 Task: Look for space in City of London, United Kingdom from 1st June, 2023 to 4th June, 2023 for 1 adult in price range Rs.6000 to Rs.16000. Place can be private room with 1  bedroom having 1 bed and 1 bathroom. Property type can be house, flat, guest house. Amenities needed are: wifi. Booking option can be shelf check-in. Required host language is English.
Action: Mouse moved to (403, 84)
Screenshot: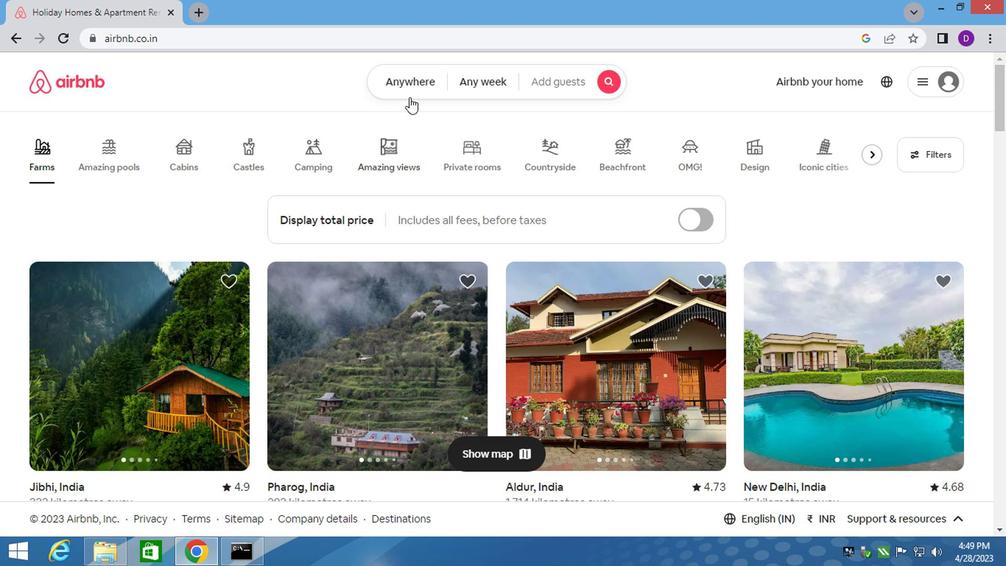 
Action: Mouse pressed left at (403, 84)
Screenshot: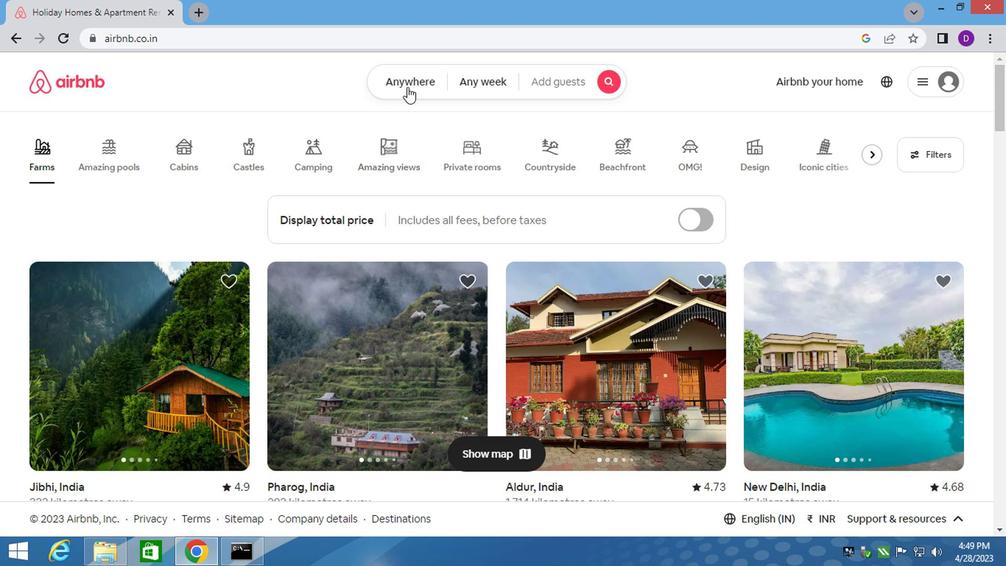 
Action: Mouse moved to (257, 143)
Screenshot: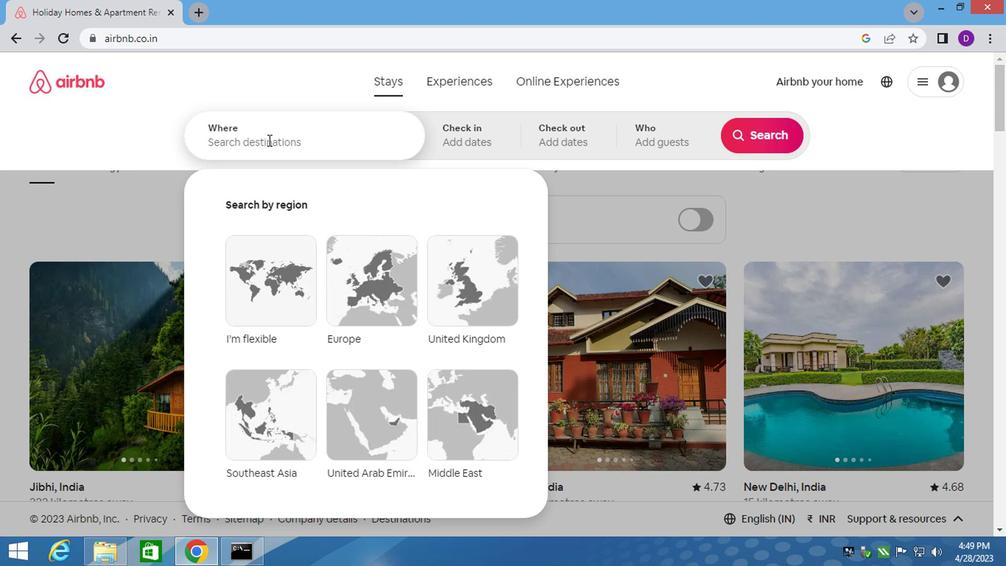 
Action: Mouse pressed left at (257, 143)
Screenshot: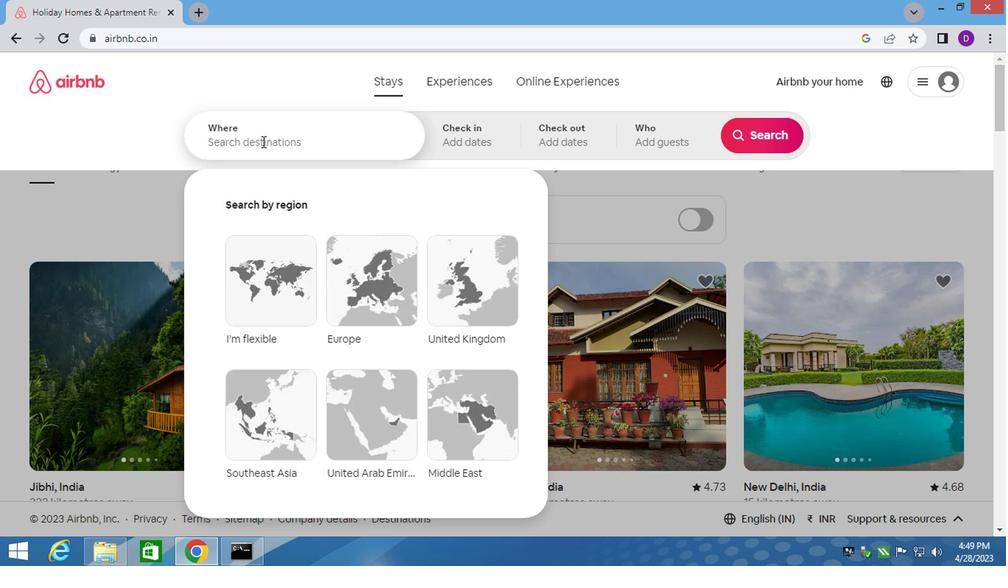 
Action: Key pressed <Key.shift>CITY<Key.space>OF<Key.space><Key.shift>LO<Key.down><Key.backspace><Key.backspace><Key.backspace><Key.backspace><Key.backspace><Key.backspace><Key.enter>
Screenshot: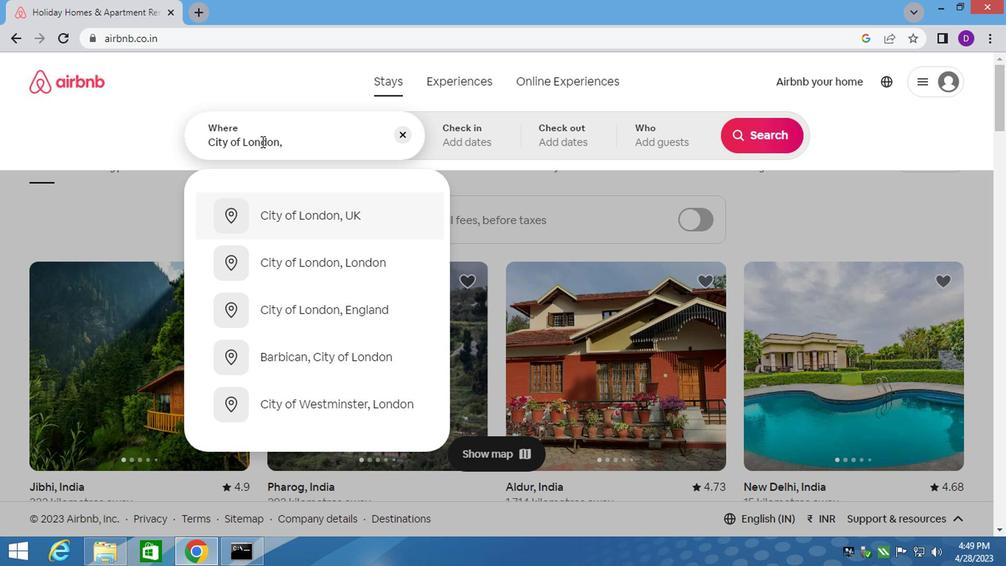 
Action: Mouse moved to (743, 253)
Screenshot: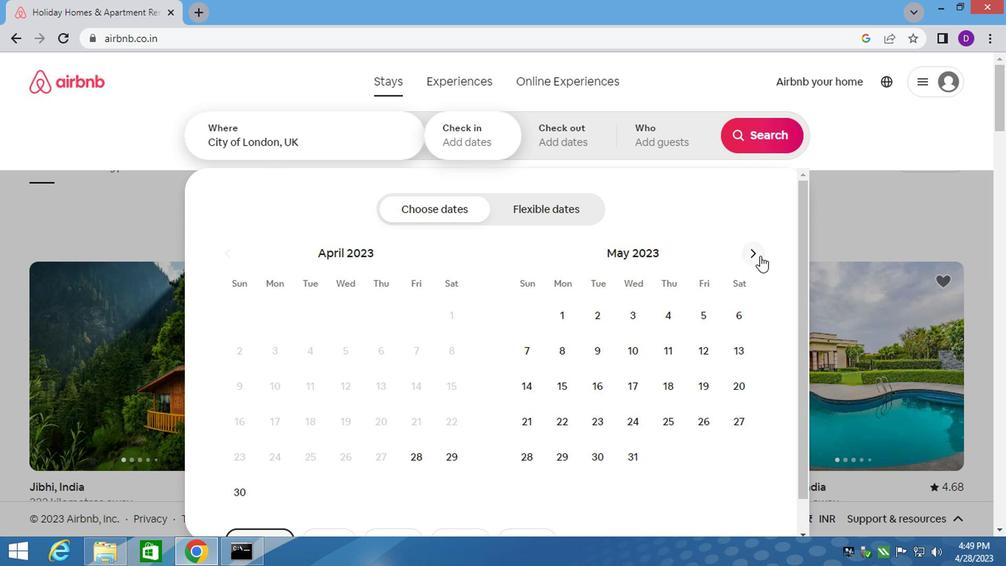 
Action: Mouse pressed left at (743, 253)
Screenshot: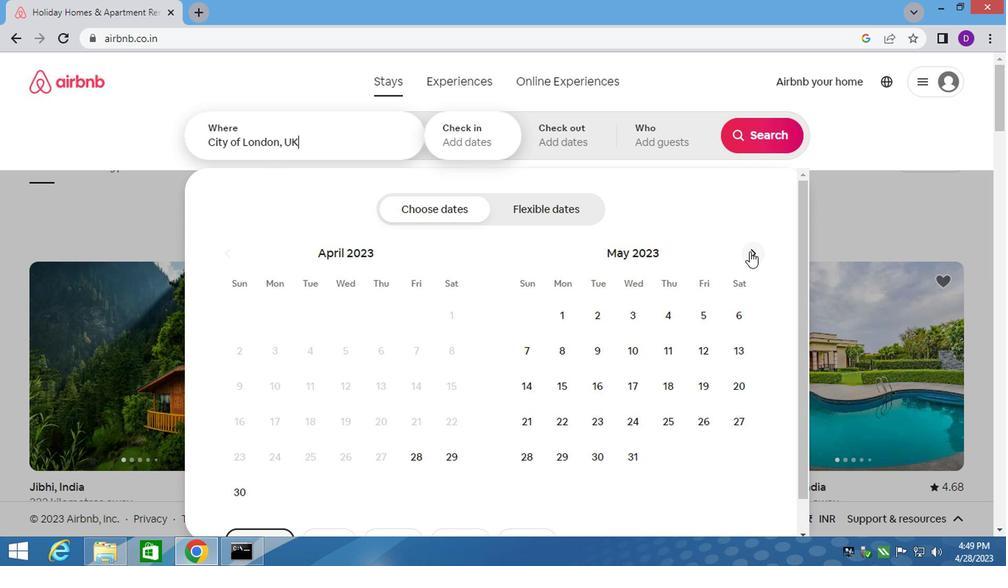 
Action: Mouse moved to (669, 316)
Screenshot: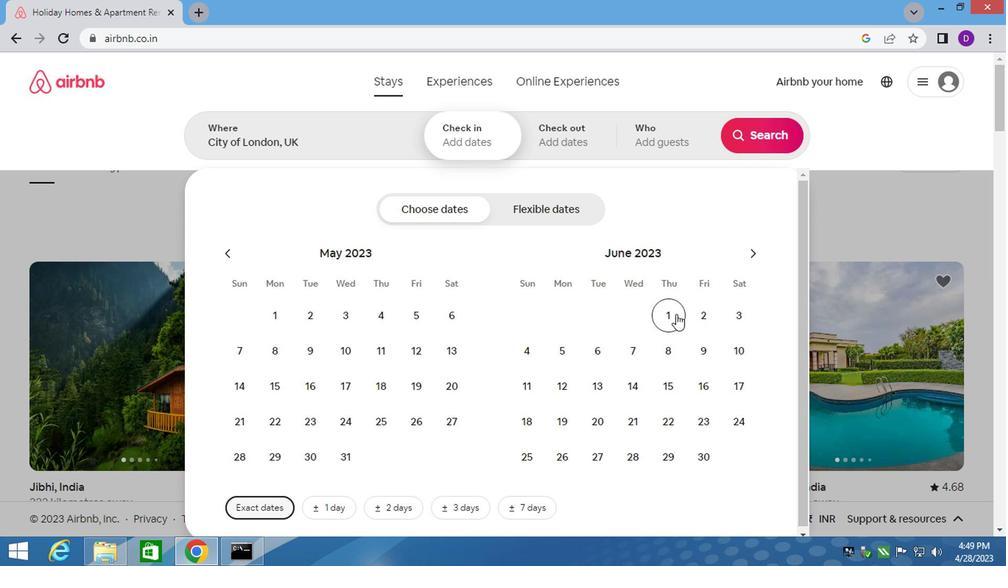 
Action: Mouse pressed left at (669, 316)
Screenshot: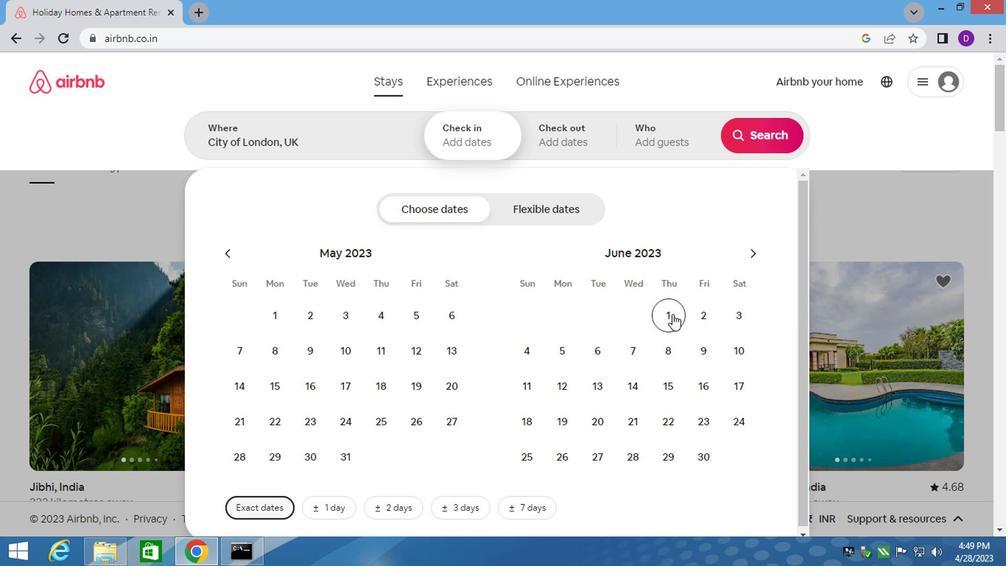 
Action: Mouse moved to (531, 352)
Screenshot: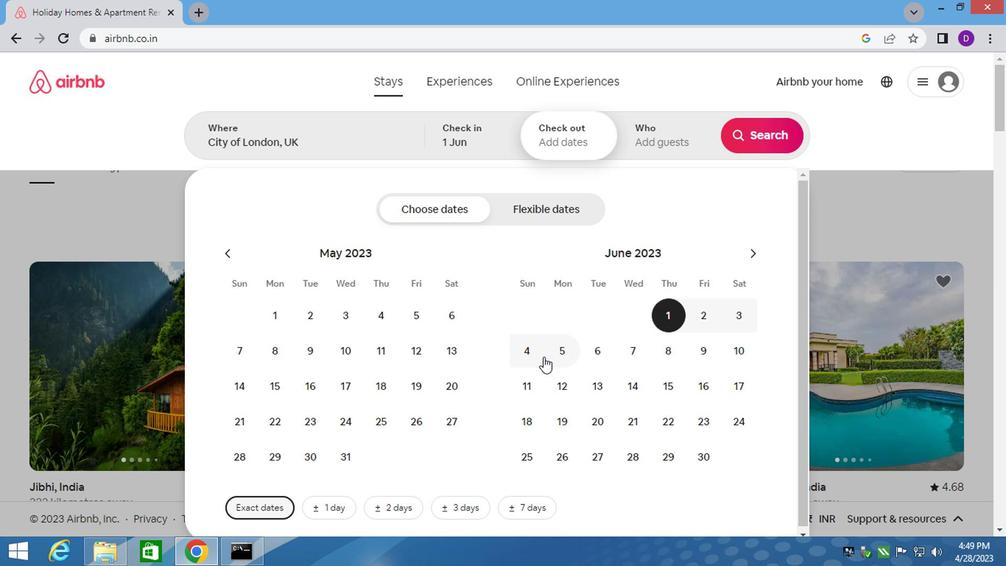 
Action: Mouse pressed left at (531, 352)
Screenshot: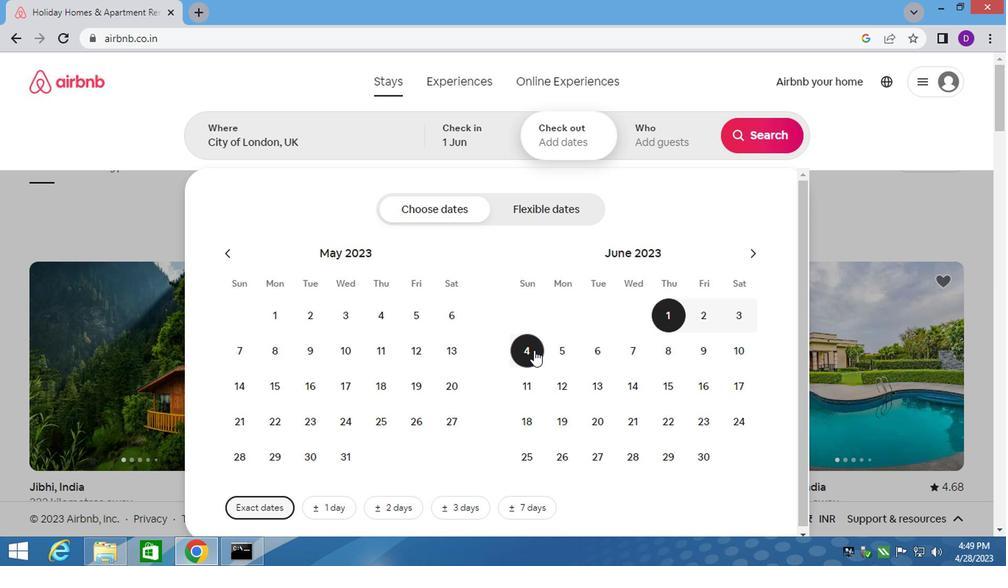 
Action: Mouse moved to (656, 143)
Screenshot: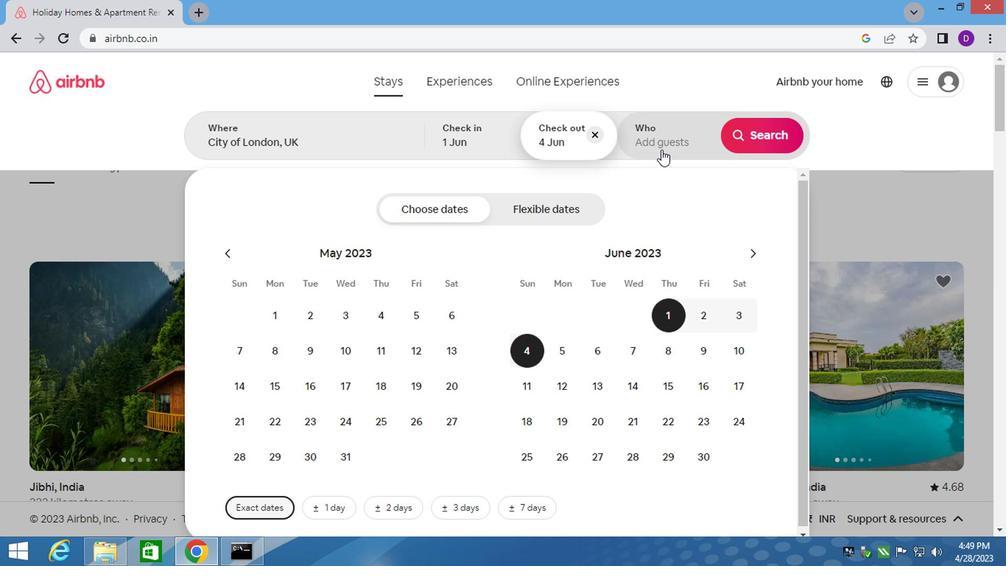 
Action: Mouse pressed left at (656, 143)
Screenshot: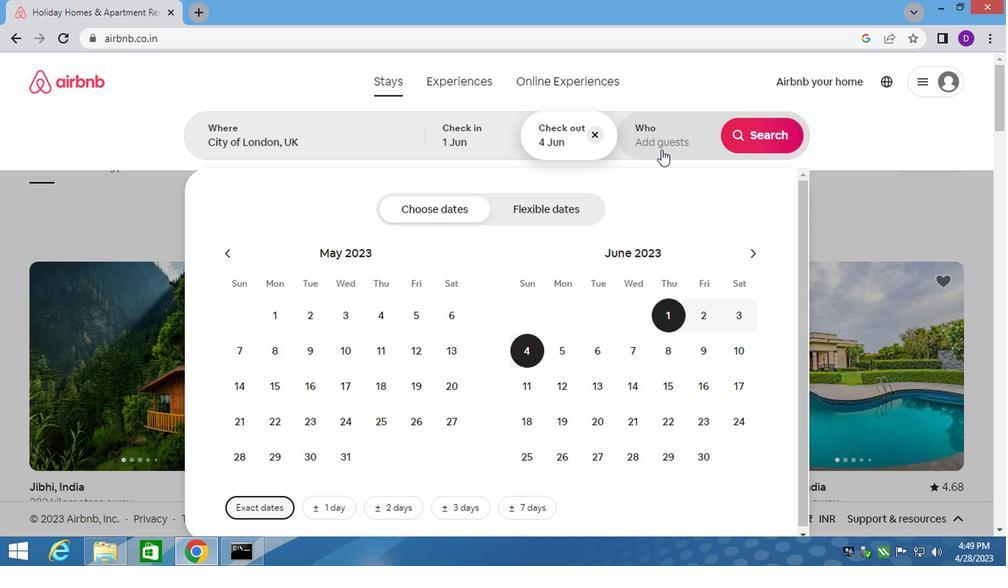 
Action: Mouse moved to (768, 215)
Screenshot: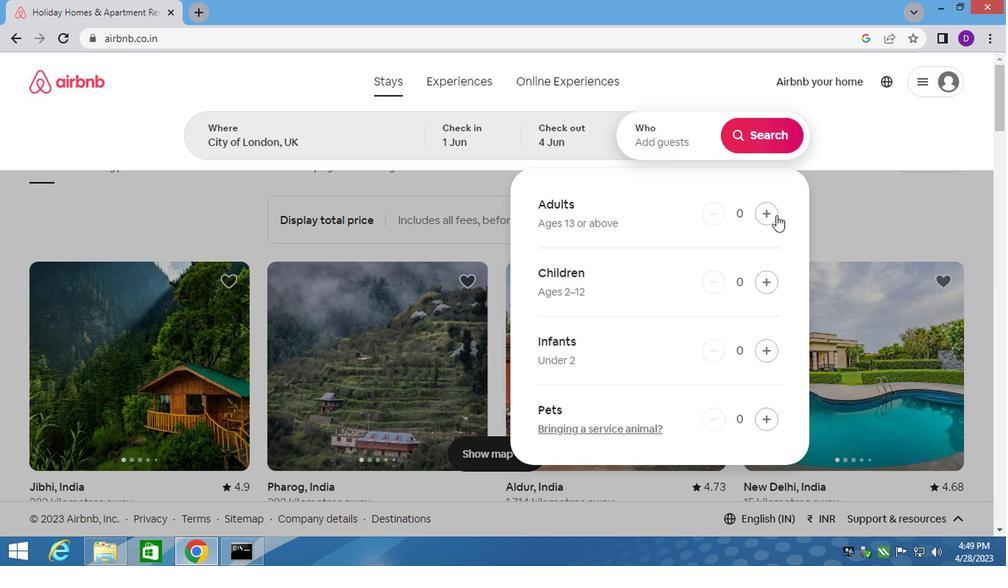 
Action: Mouse pressed left at (768, 215)
Screenshot: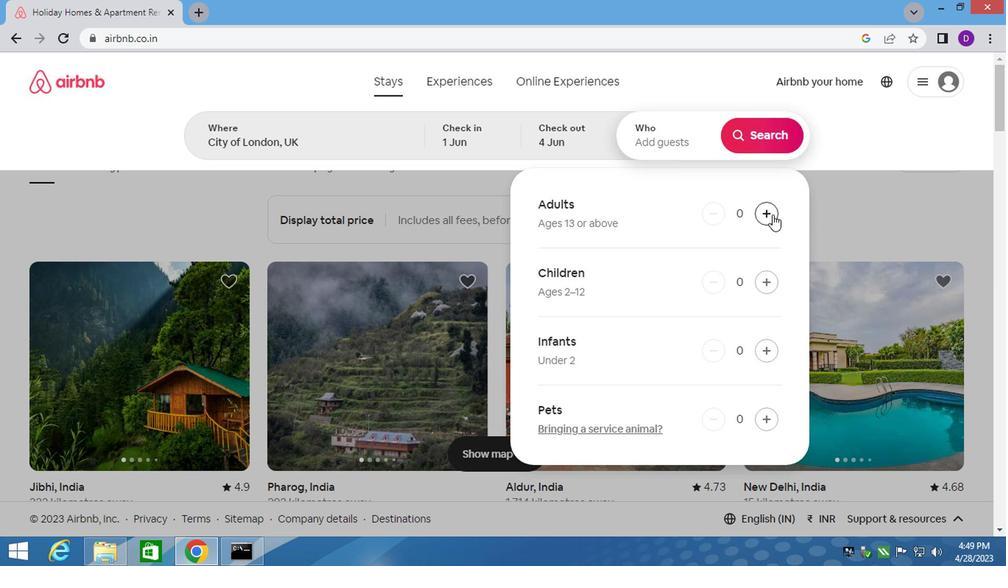 
Action: Mouse moved to (761, 135)
Screenshot: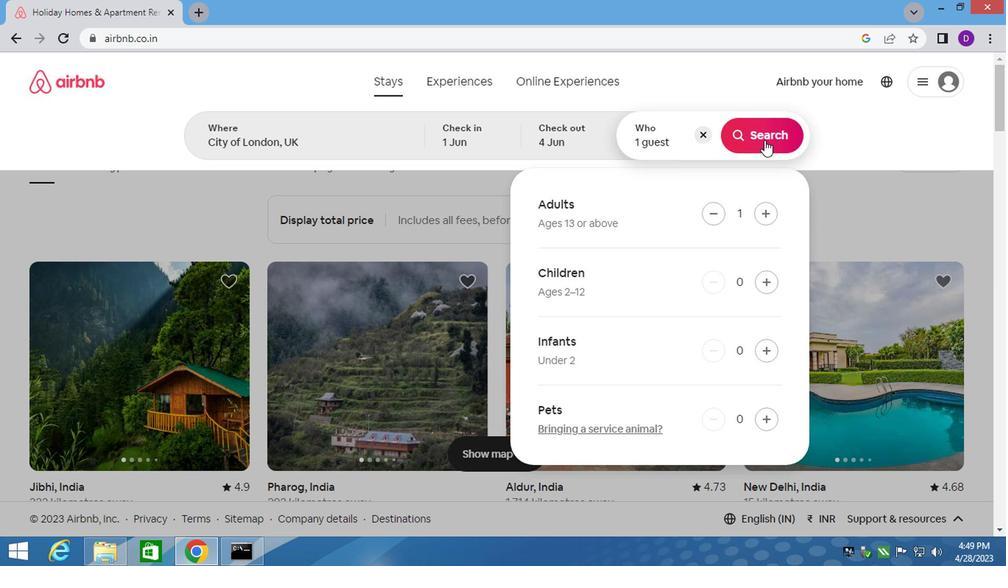 
Action: Mouse pressed left at (761, 135)
Screenshot: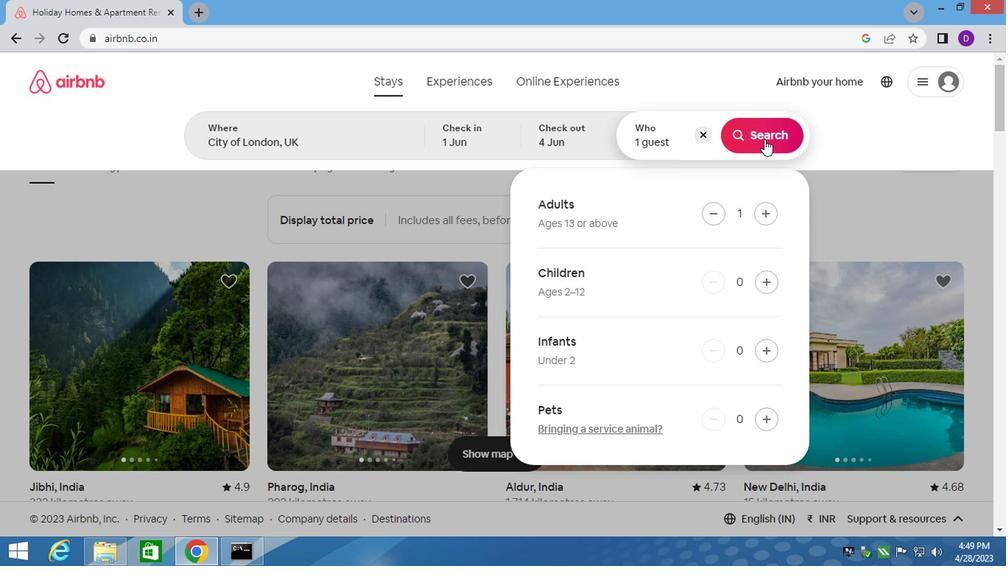 
Action: Mouse moved to (918, 146)
Screenshot: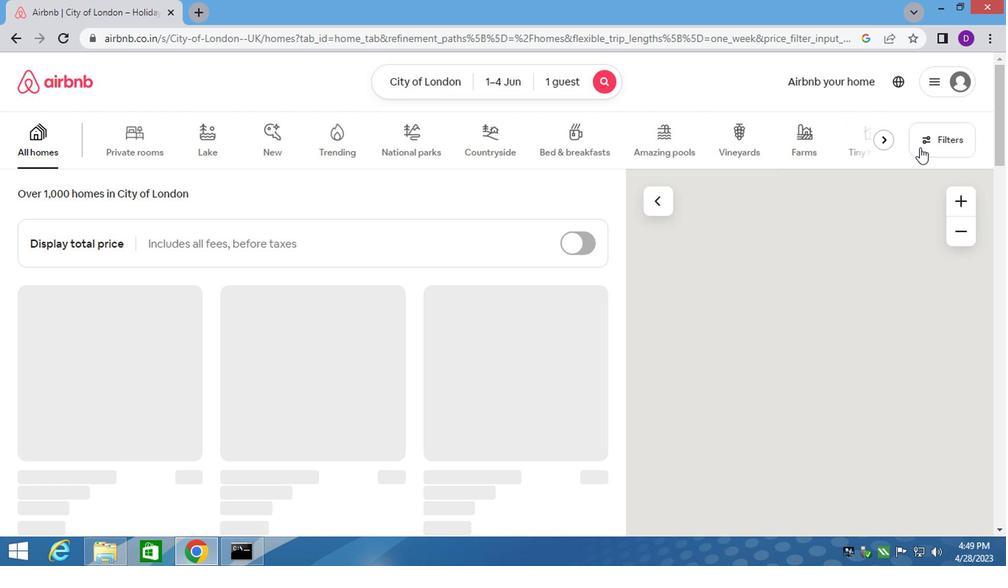 
Action: Mouse pressed left at (918, 146)
Screenshot: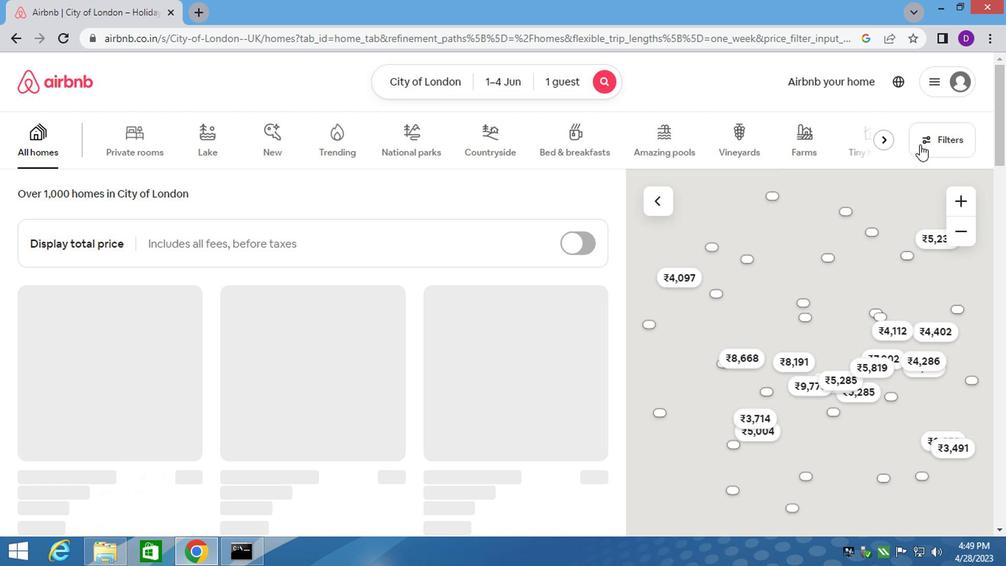 
Action: Mouse moved to (309, 331)
Screenshot: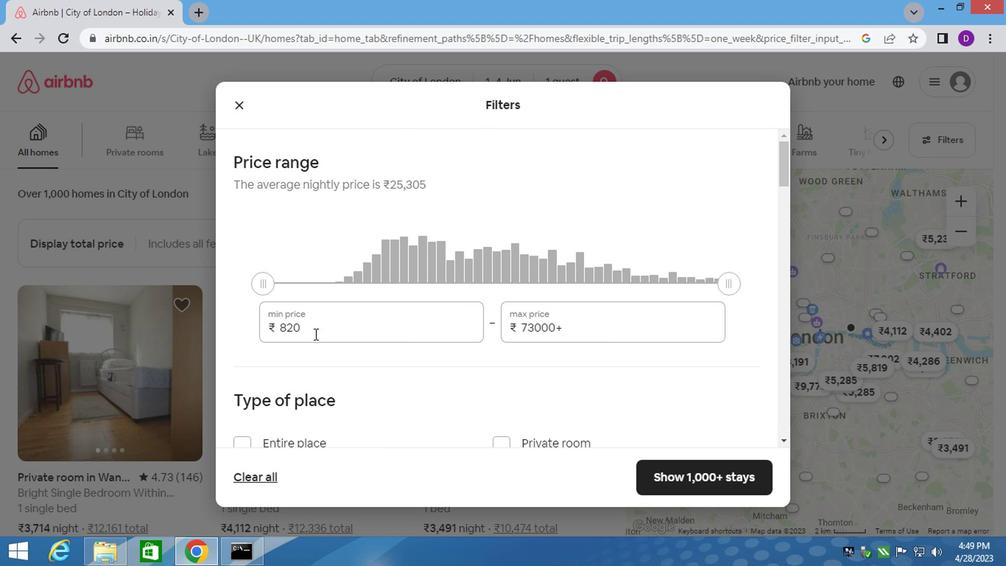 
Action: Mouse pressed left at (309, 331)
Screenshot: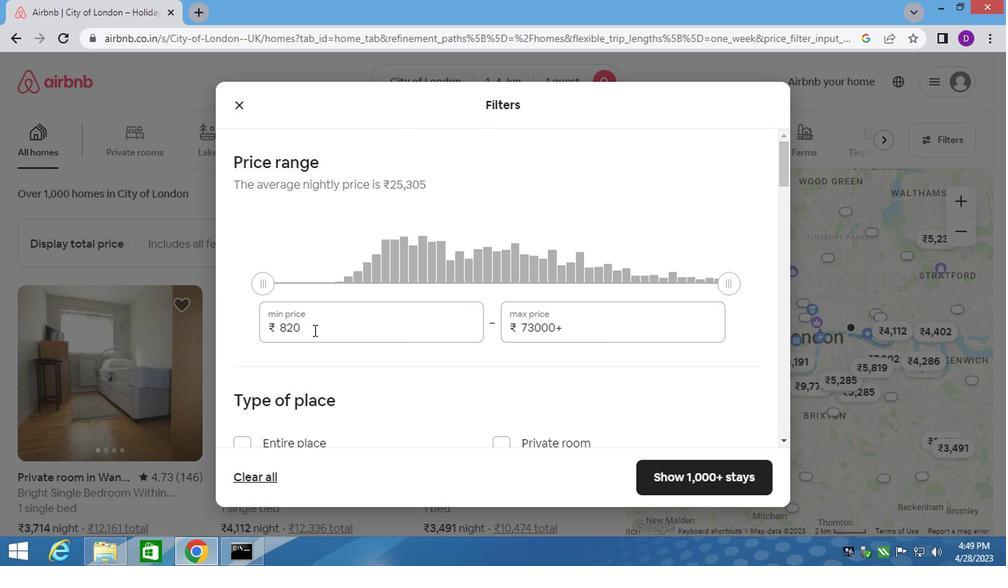 
Action: Mouse pressed left at (309, 331)
Screenshot: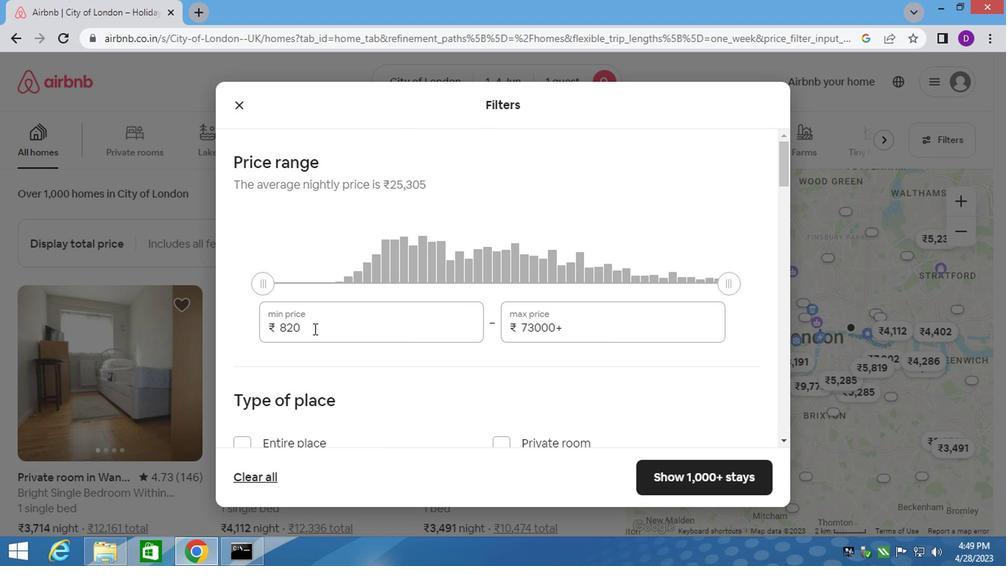 
Action: Key pressed 6000<Key.tab>1<Key.backspace><Key.backspace><Key.backspace><Key.backspace><Key.backspace><Key.backspace><Key.backspace><Key.backspace><Key.backspace><Key.backspace>16000
Screenshot: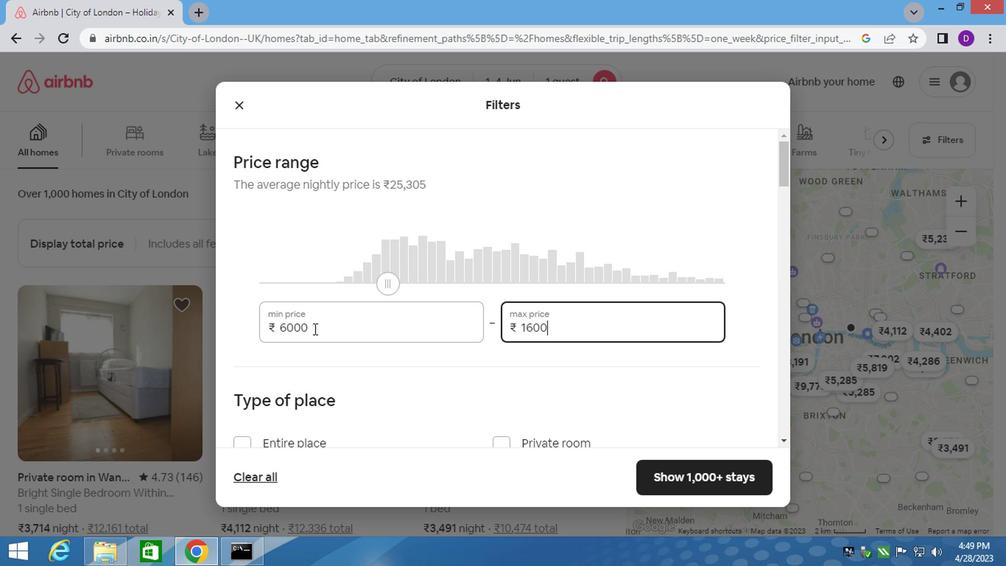 
Action: Mouse scrolled (309, 330) with delta (0, 0)
Screenshot: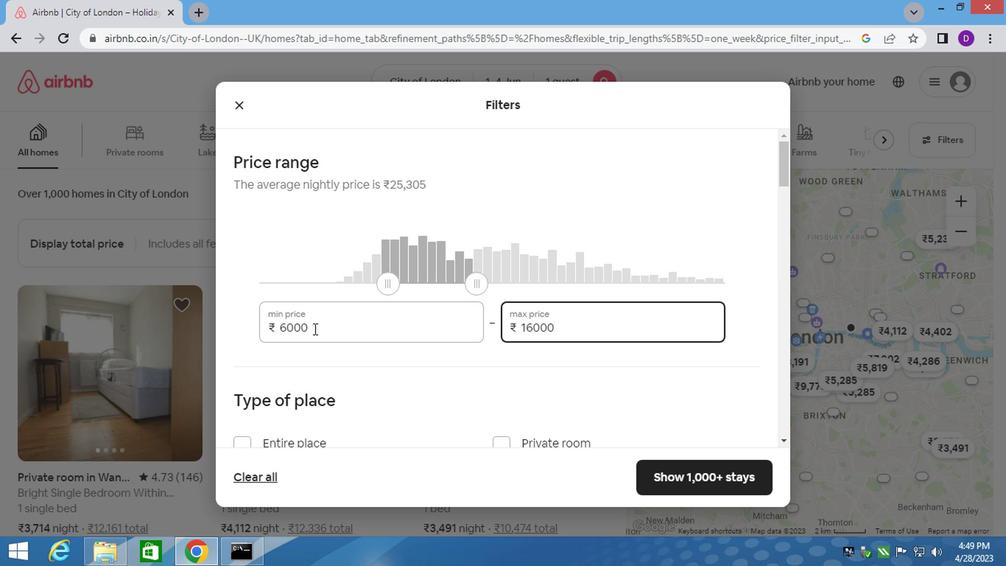 
Action: Mouse scrolled (309, 330) with delta (0, 0)
Screenshot: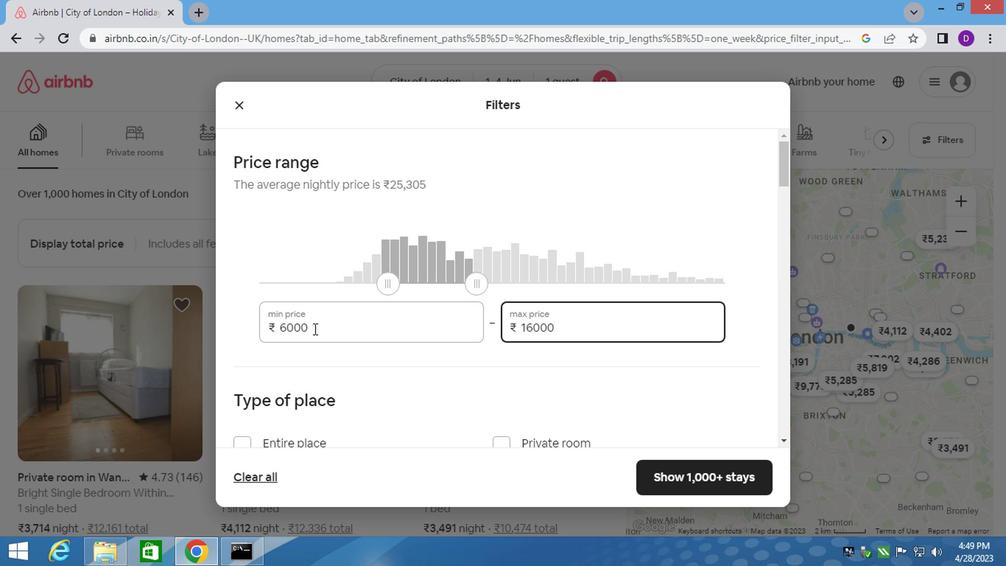 
Action: Mouse scrolled (309, 330) with delta (0, 0)
Screenshot: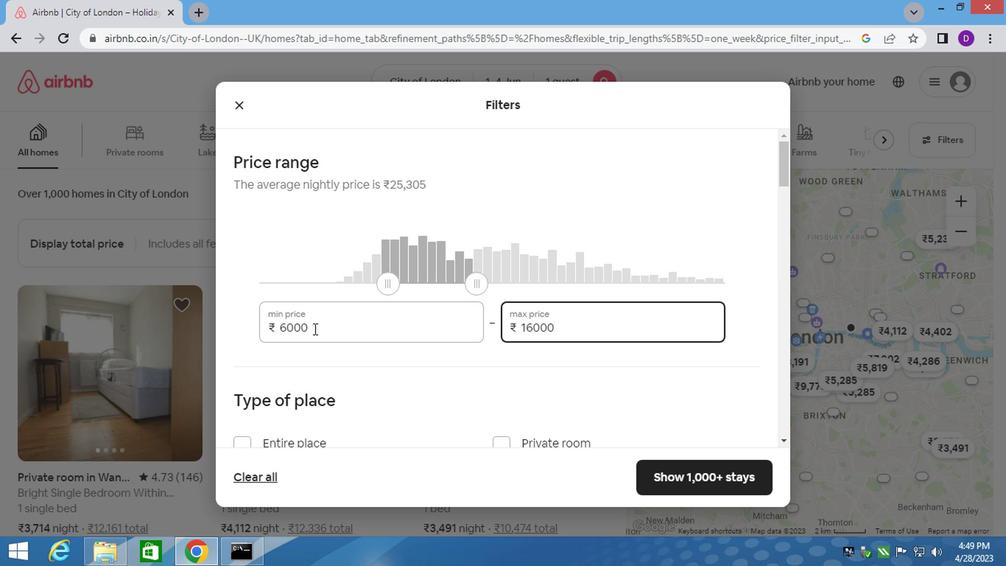 
Action: Mouse moved to (497, 223)
Screenshot: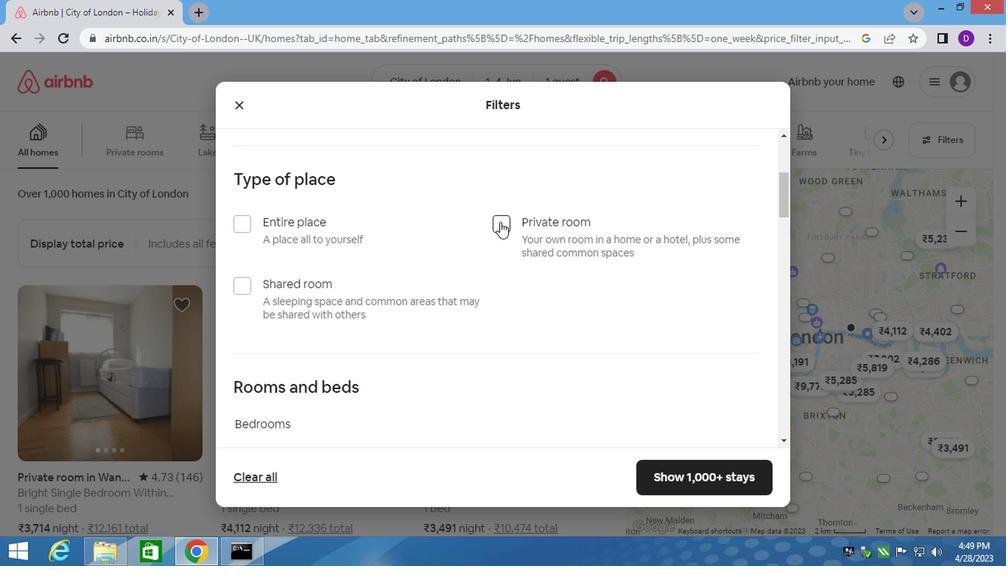 
Action: Mouse pressed left at (497, 223)
Screenshot: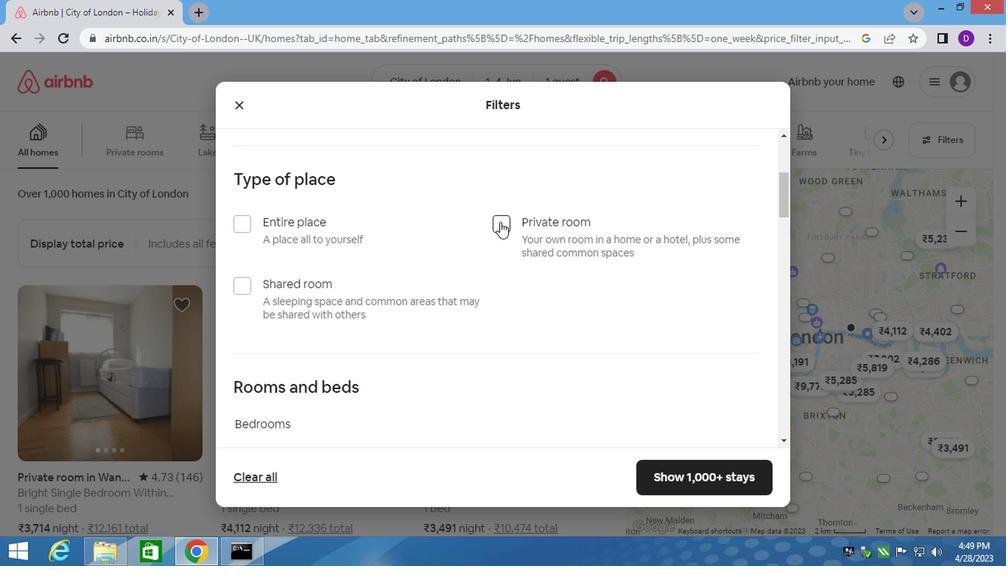 
Action: Mouse moved to (433, 256)
Screenshot: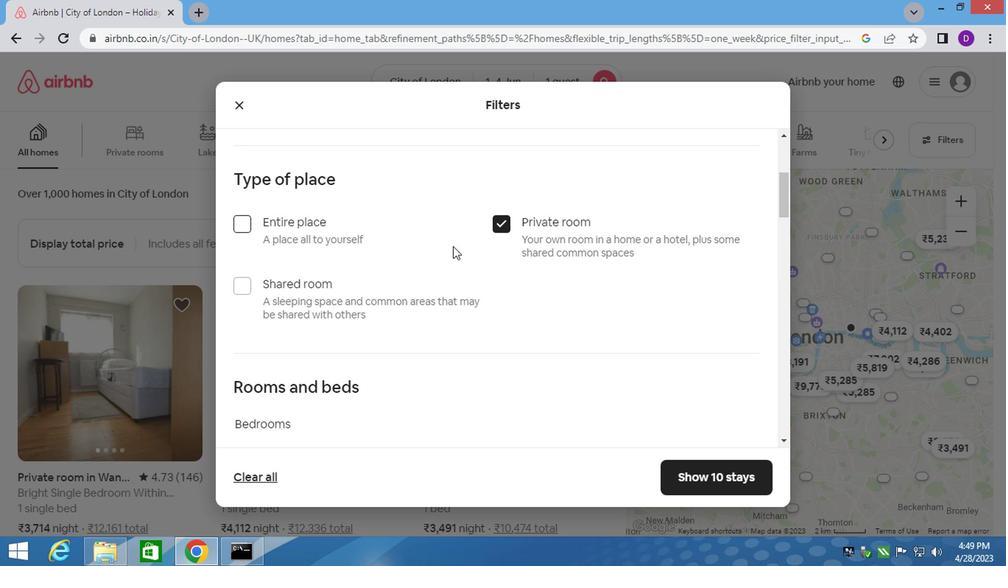 
Action: Mouse scrolled (433, 255) with delta (0, -1)
Screenshot: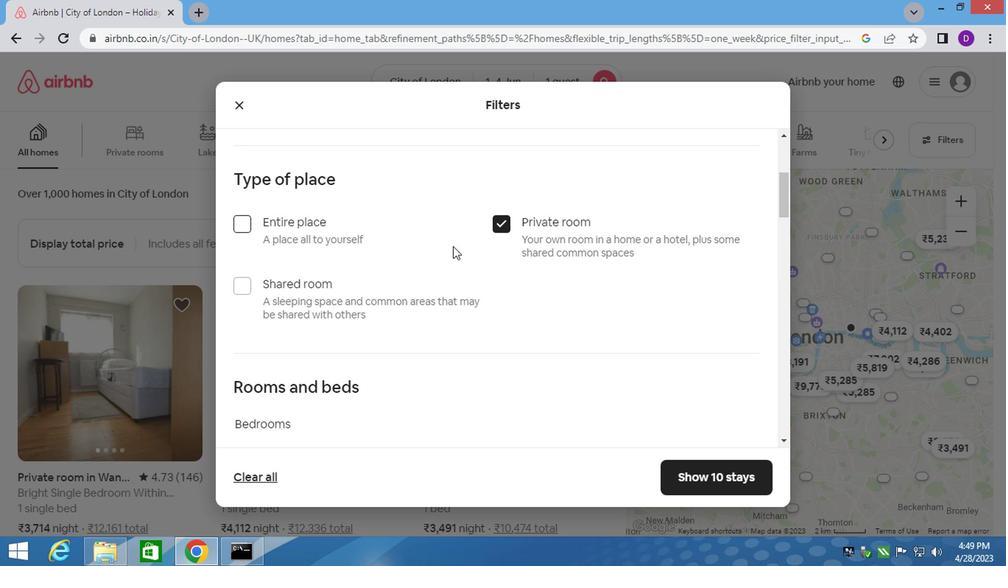 
Action: Mouse moved to (430, 258)
Screenshot: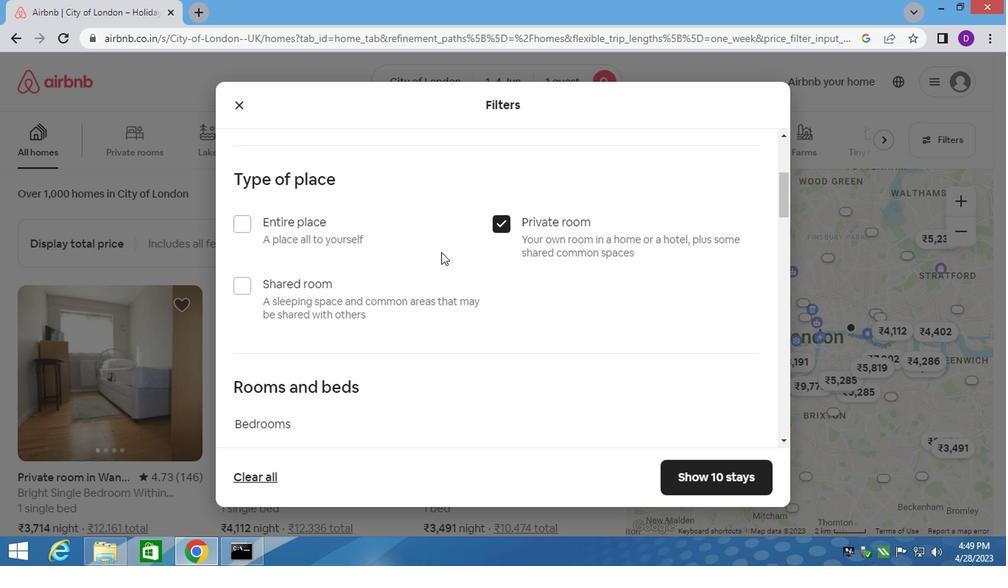 
Action: Mouse scrolled (430, 257) with delta (0, -1)
Screenshot: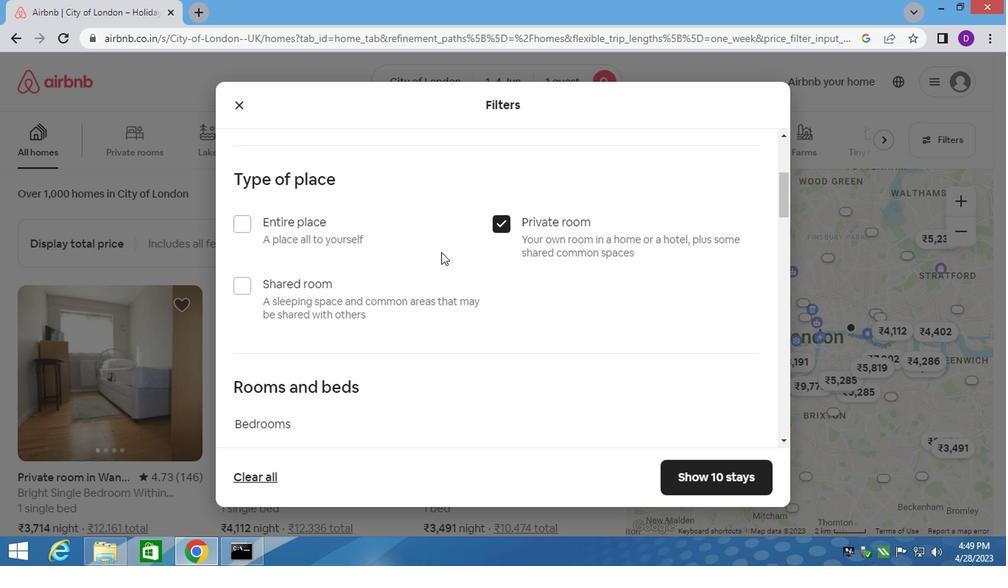 
Action: Mouse moved to (370, 296)
Screenshot: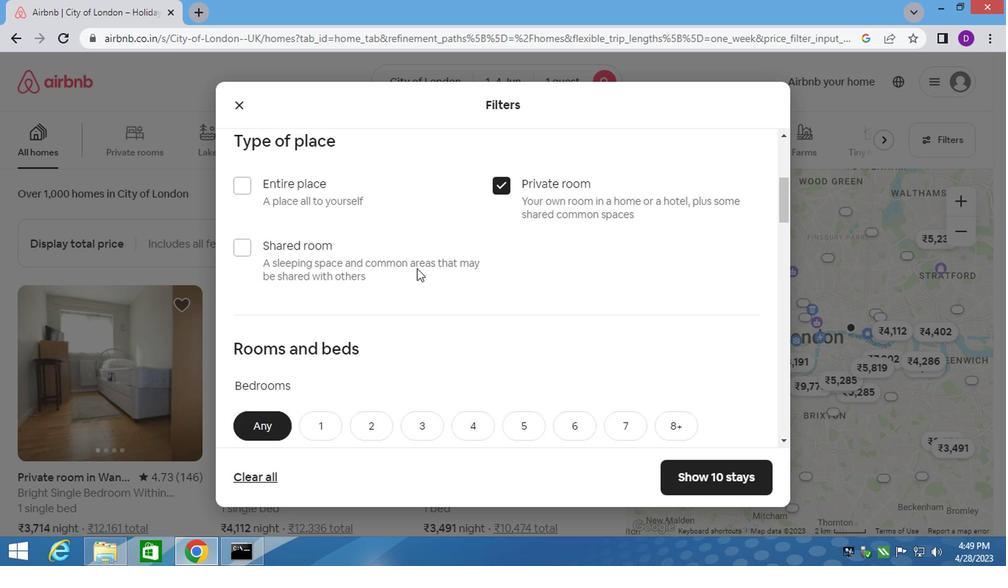 
Action: Mouse scrolled (370, 295) with delta (0, -1)
Screenshot: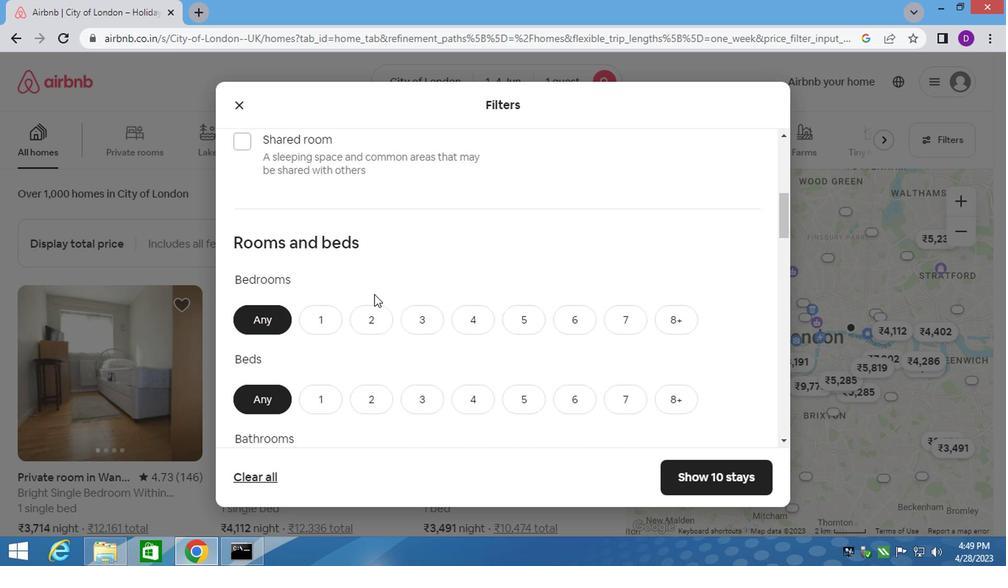 
Action: Mouse moved to (325, 246)
Screenshot: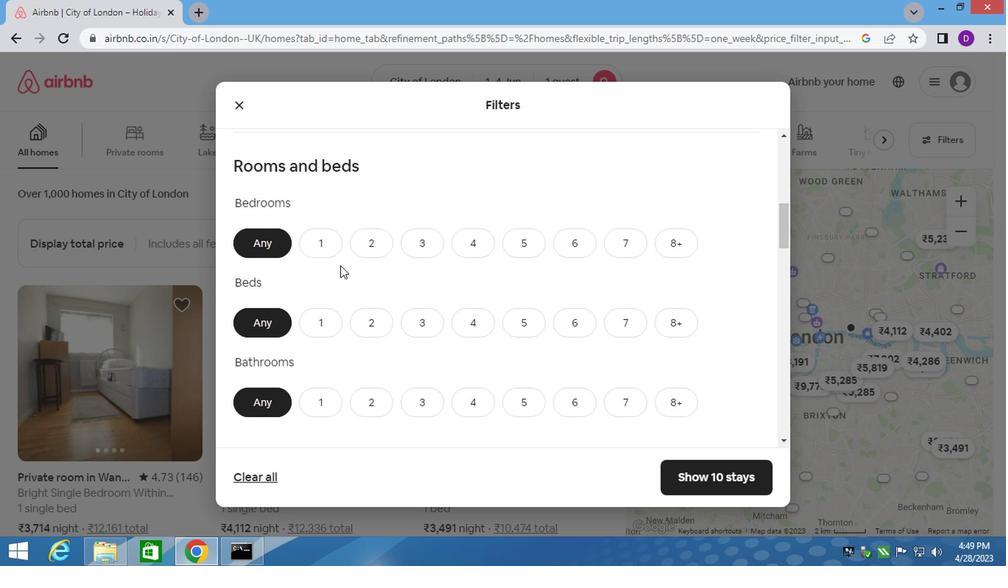 
Action: Mouse pressed left at (325, 246)
Screenshot: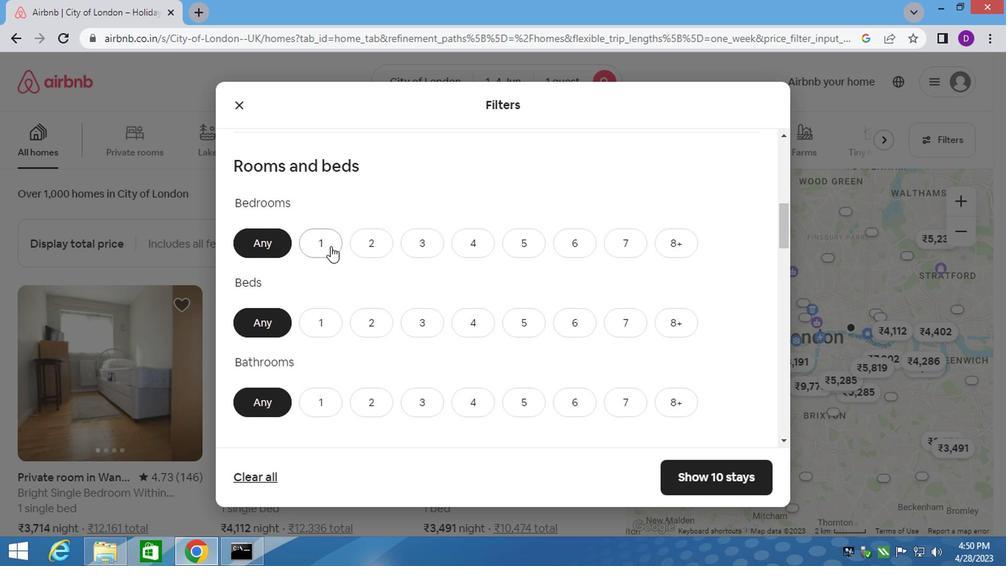 
Action: Mouse moved to (320, 324)
Screenshot: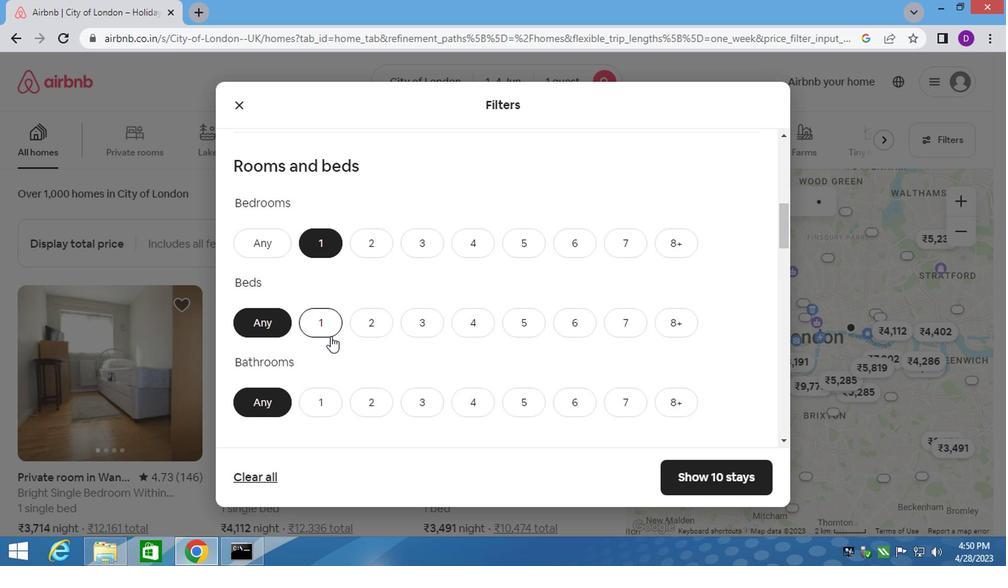 
Action: Mouse pressed left at (320, 324)
Screenshot: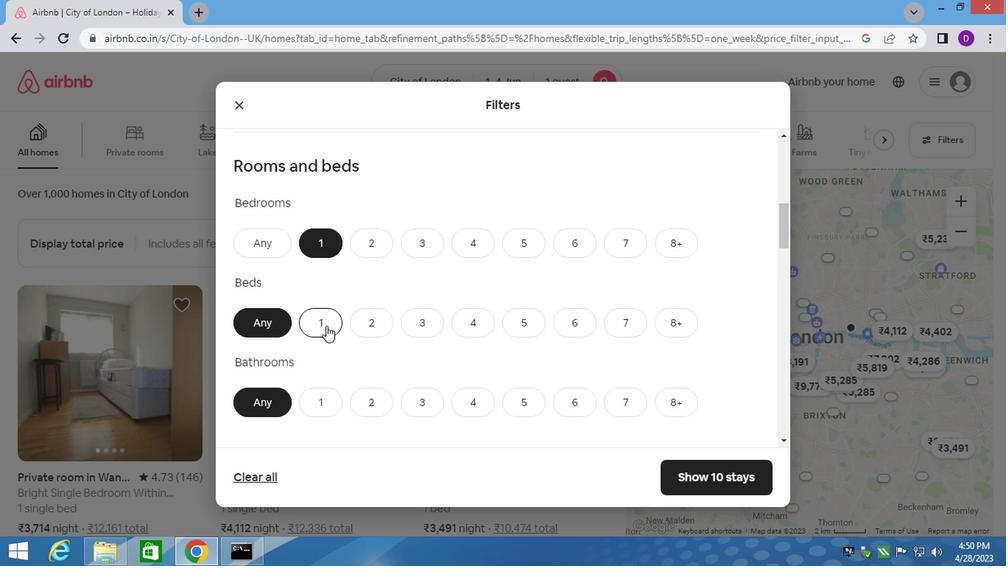 
Action: Mouse moved to (314, 393)
Screenshot: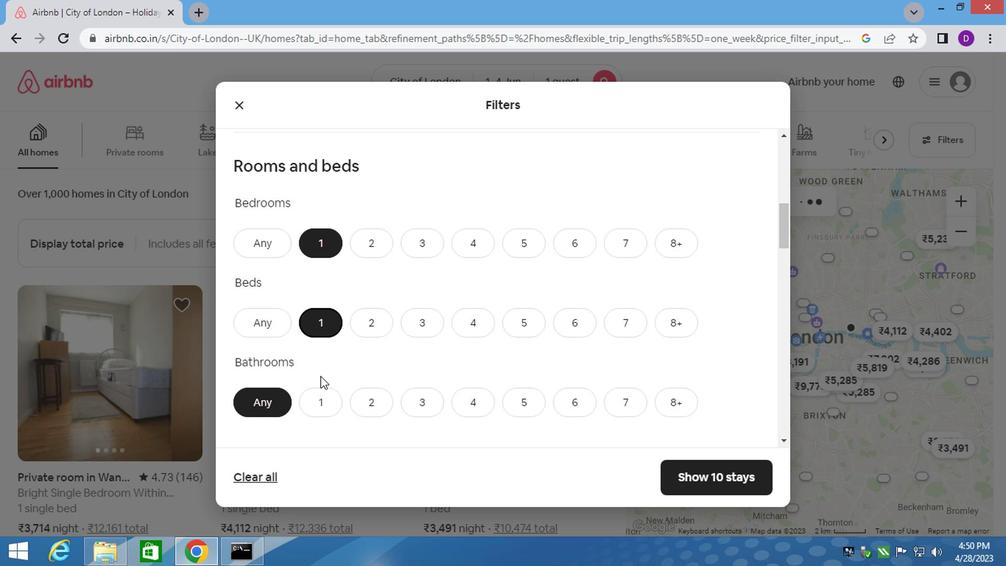 
Action: Mouse pressed left at (314, 393)
Screenshot: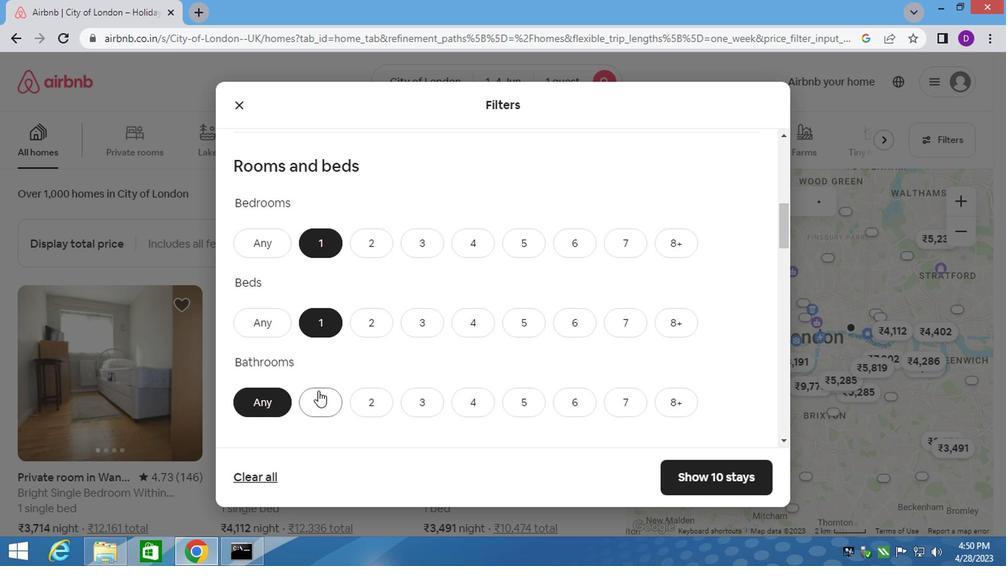 
Action: Mouse moved to (345, 410)
Screenshot: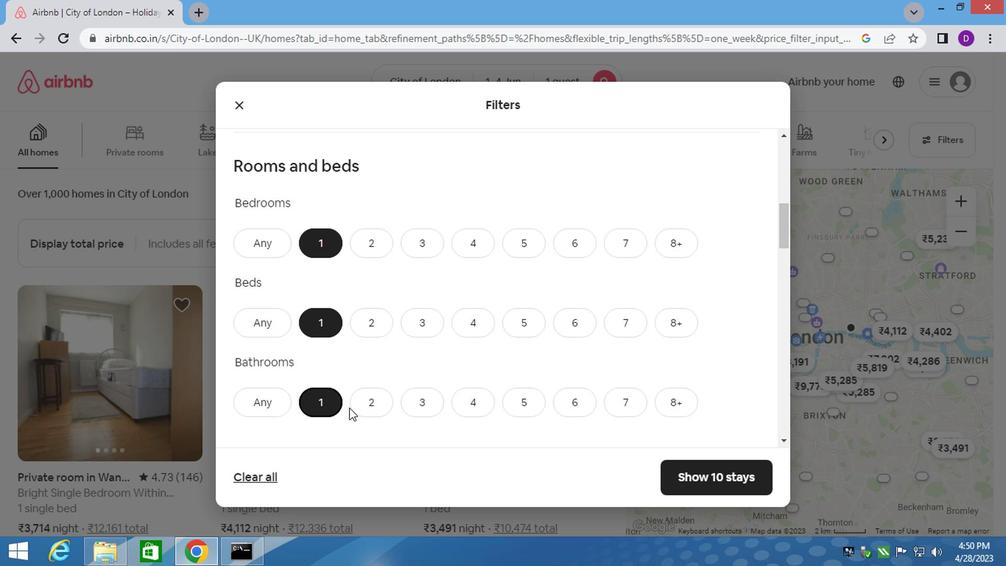 
Action: Mouse scrolled (345, 410) with delta (0, 0)
Screenshot: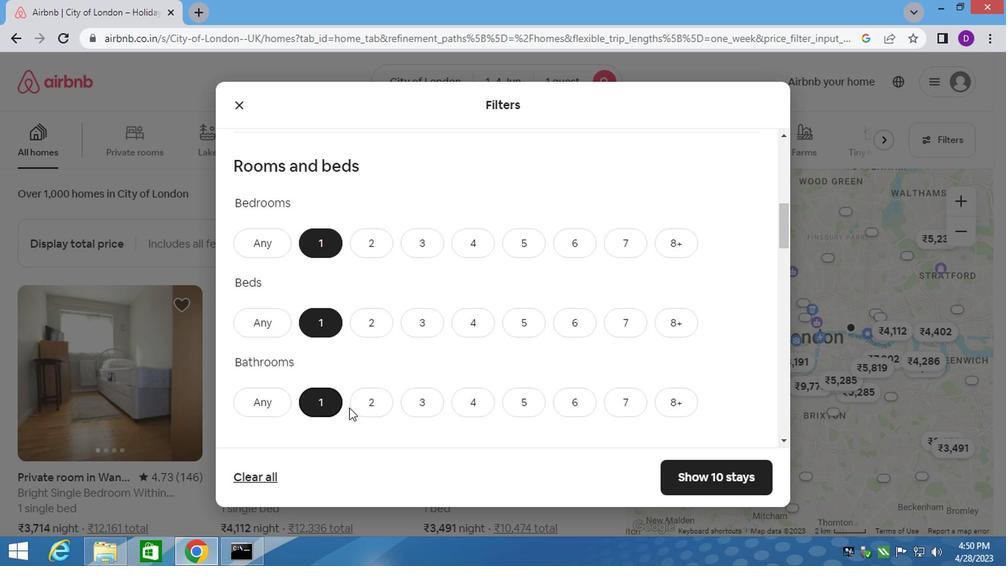 
Action: Mouse scrolled (345, 410) with delta (0, 0)
Screenshot: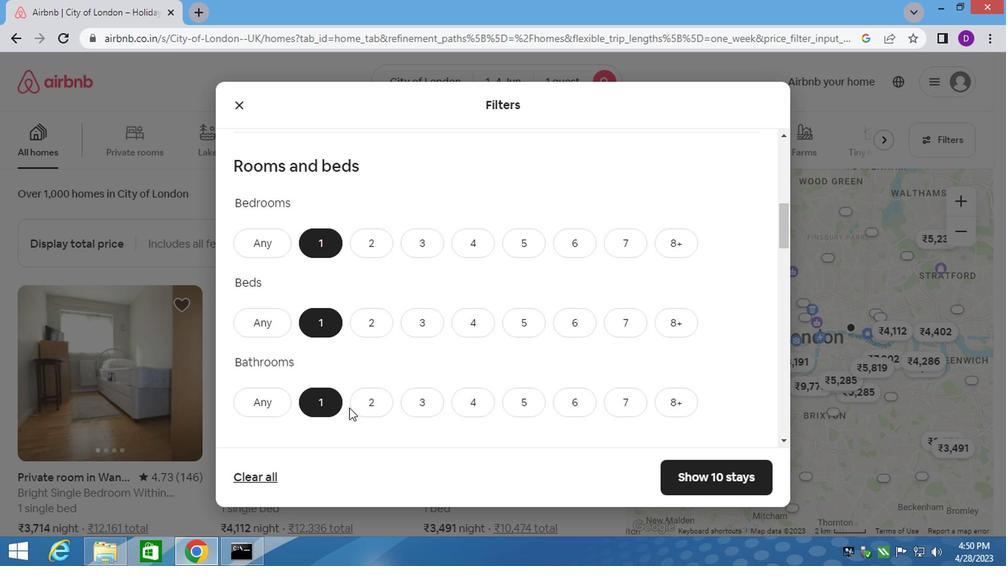 
Action: Mouse moved to (299, 381)
Screenshot: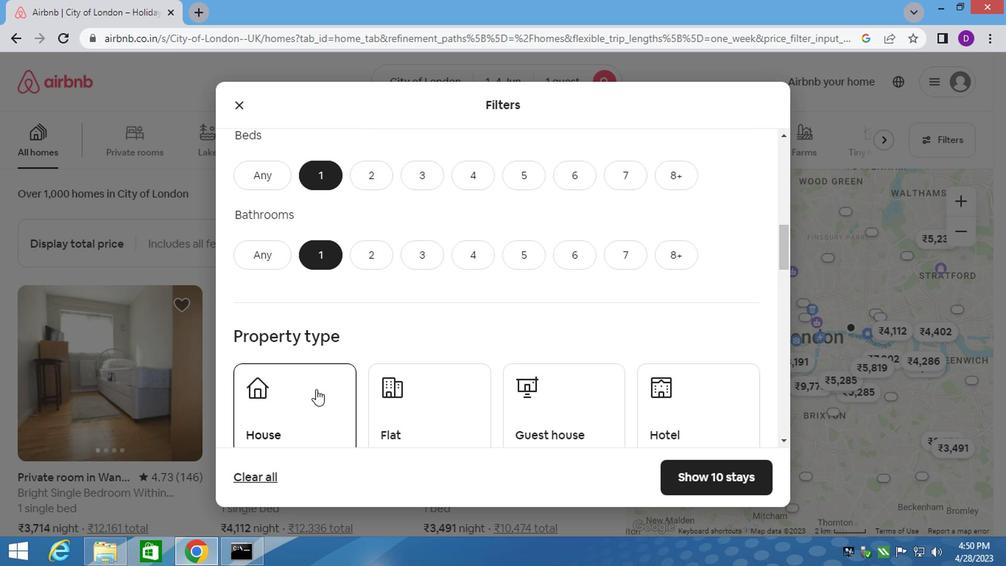 
Action: Mouse pressed left at (299, 381)
Screenshot: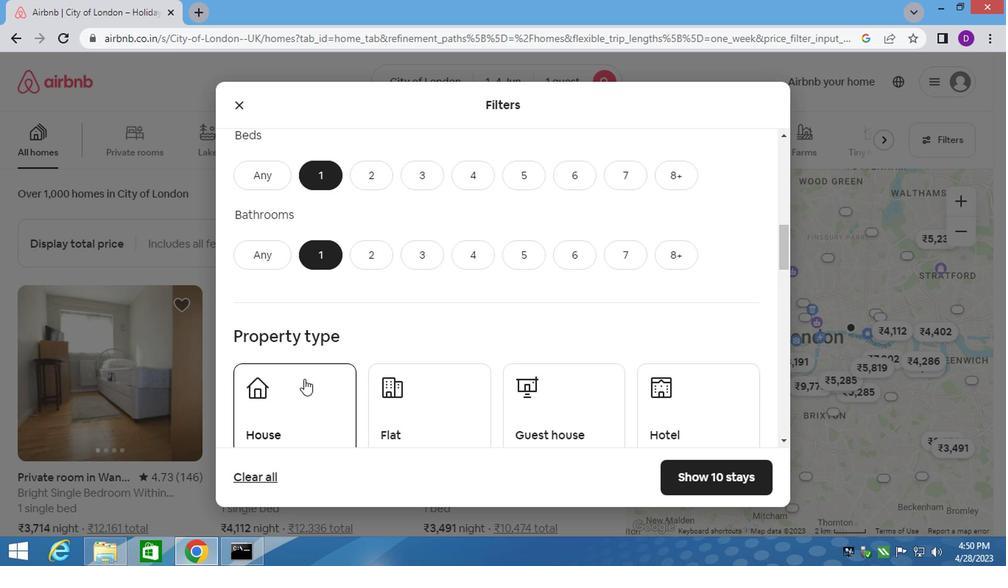 
Action: Mouse moved to (394, 397)
Screenshot: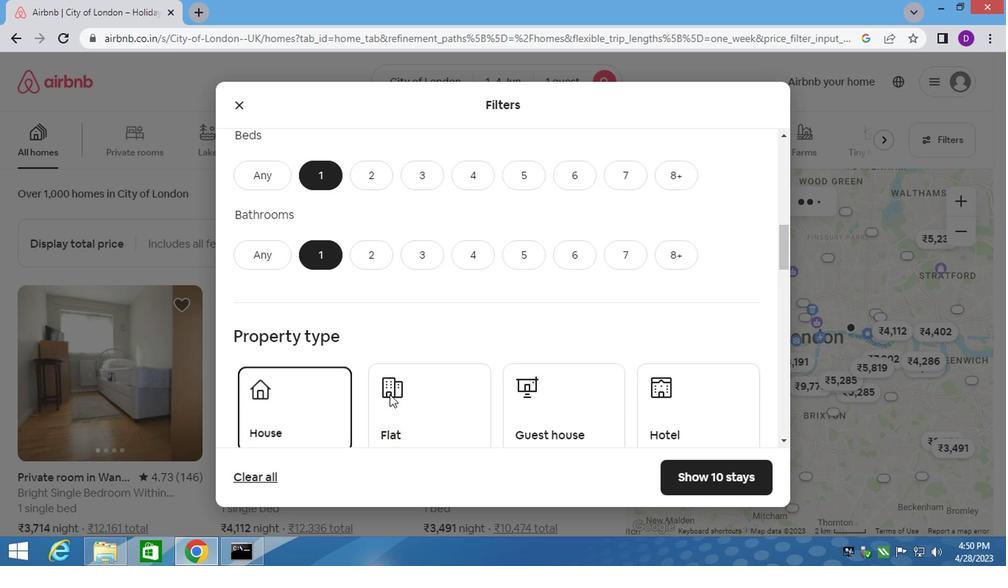 
Action: Mouse pressed left at (394, 397)
Screenshot: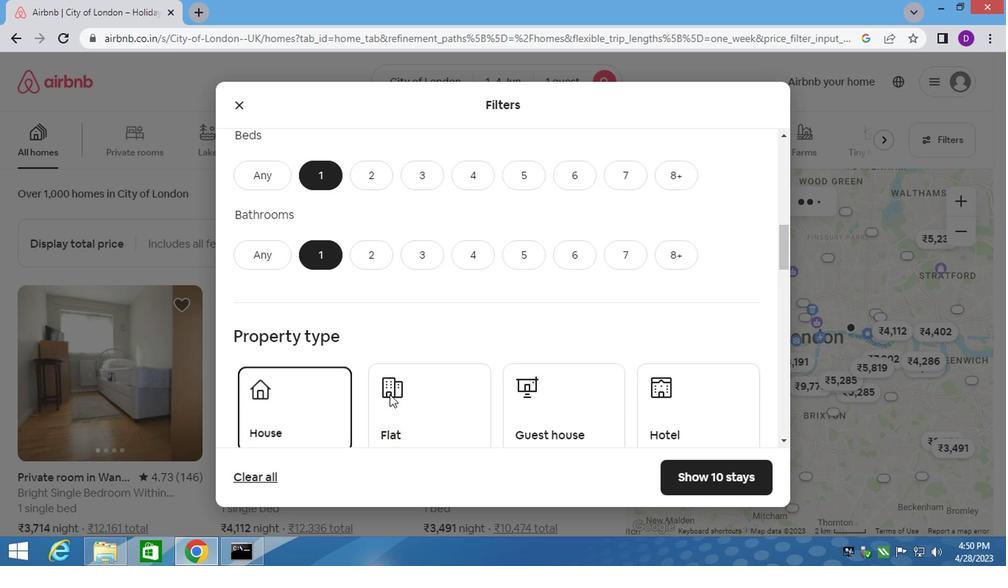 
Action: Mouse moved to (557, 386)
Screenshot: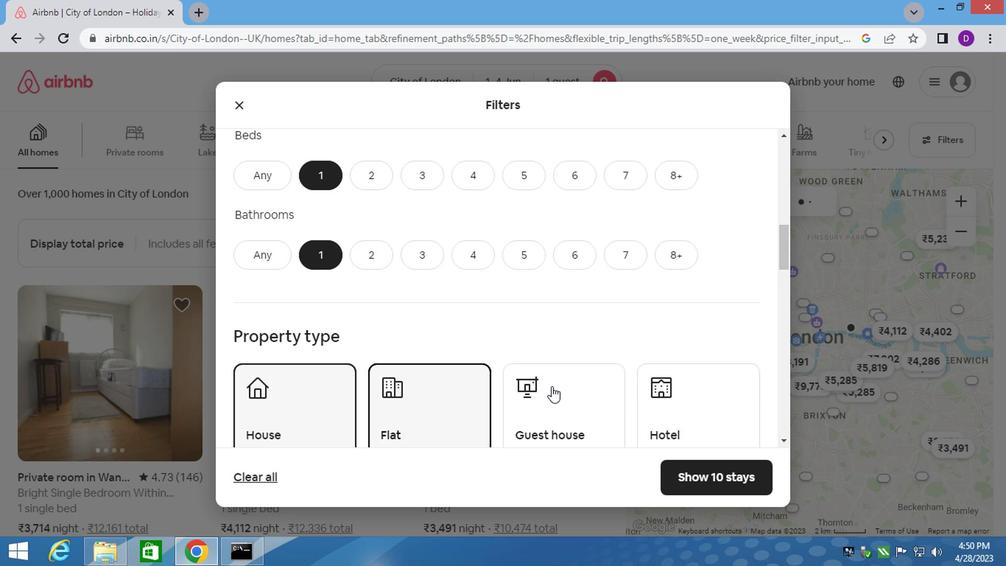 
Action: Mouse pressed left at (557, 386)
Screenshot: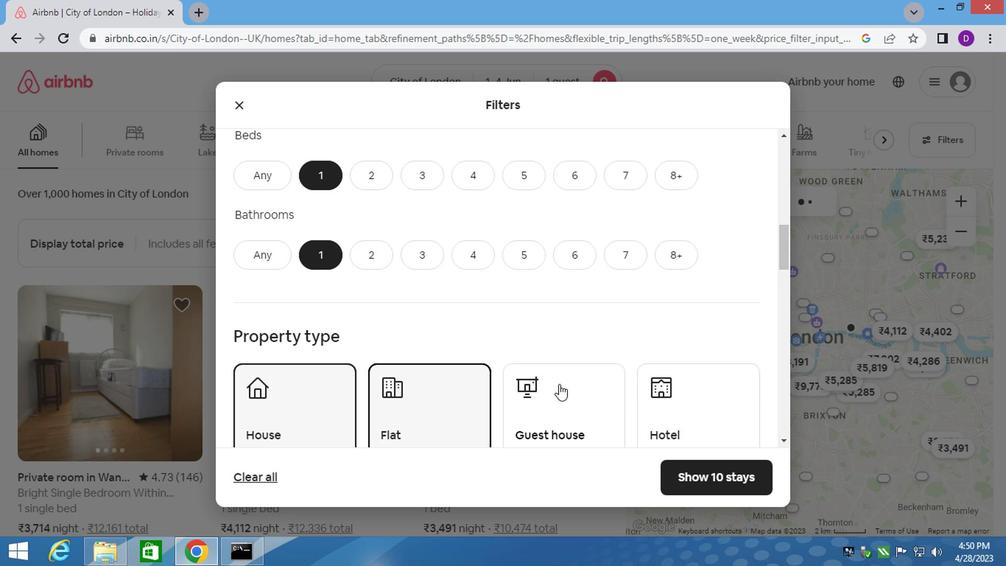
Action: Mouse moved to (495, 386)
Screenshot: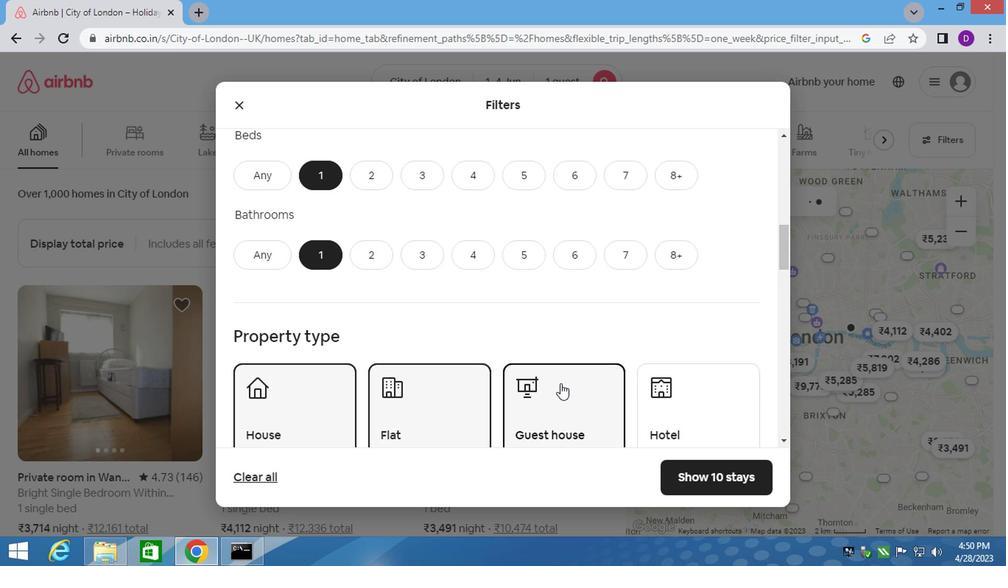 
Action: Mouse scrolled (495, 385) with delta (0, 0)
Screenshot: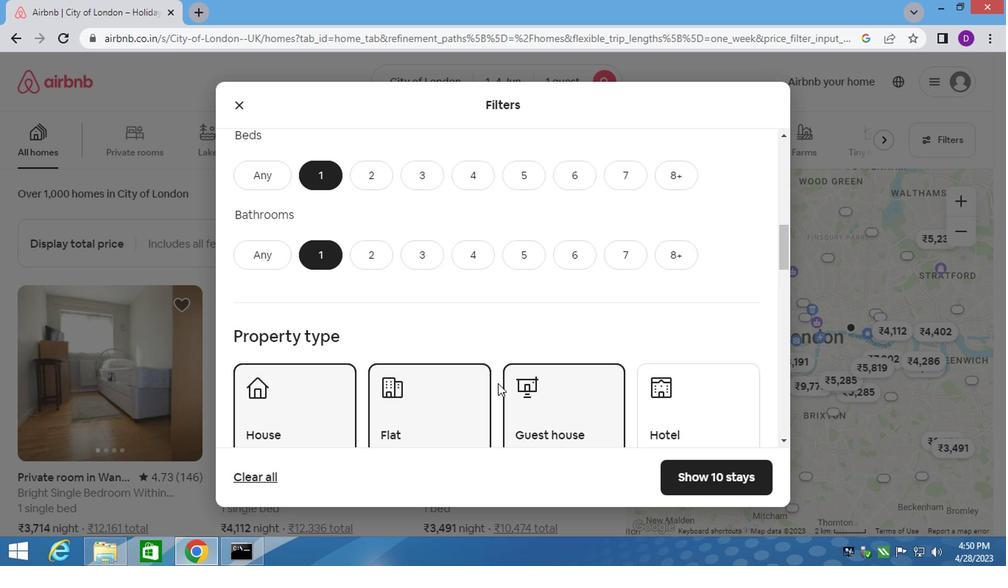 
Action: Mouse scrolled (495, 385) with delta (0, 0)
Screenshot: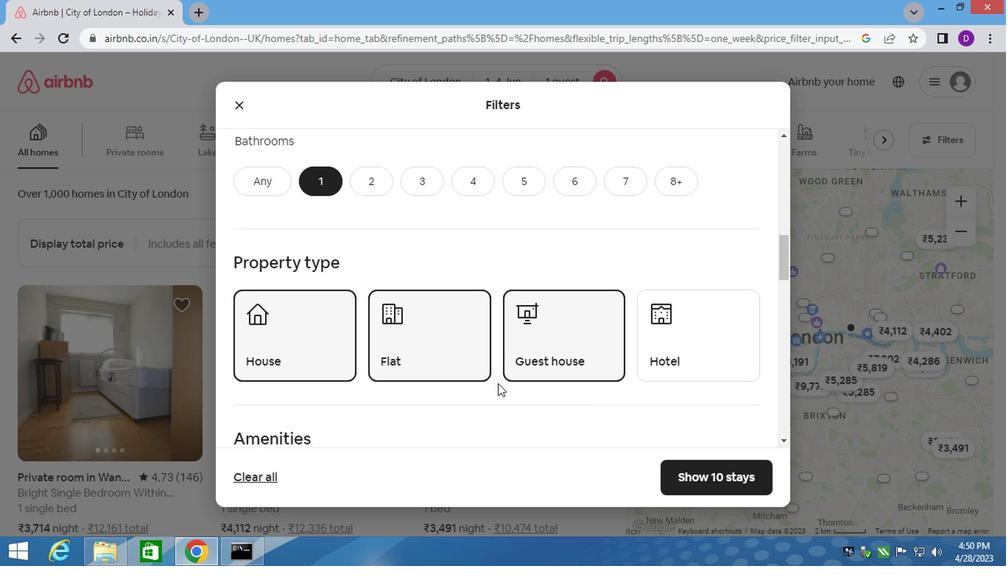 
Action: Mouse scrolled (495, 385) with delta (0, 0)
Screenshot: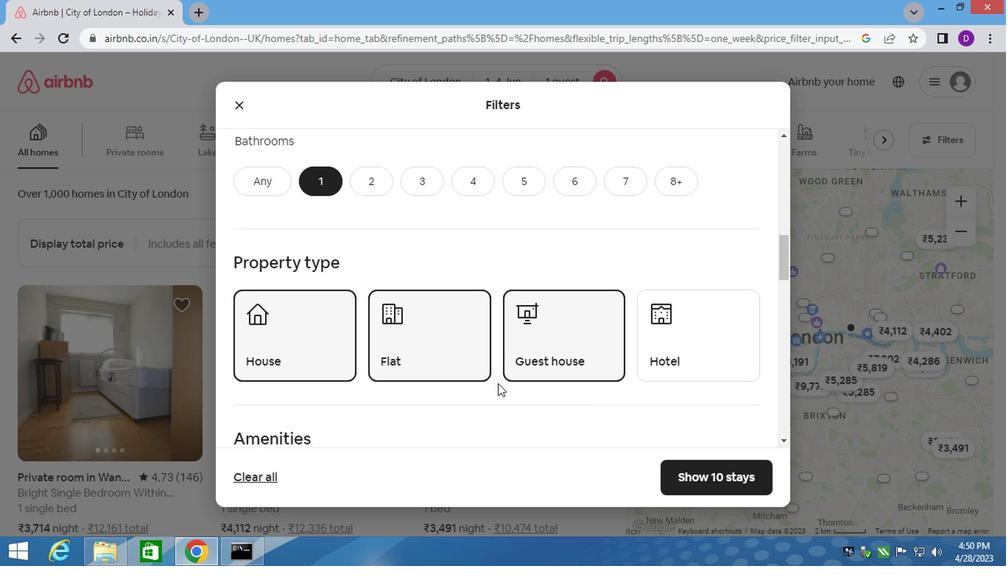 
Action: Mouse moved to (232, 372)
Screenshot: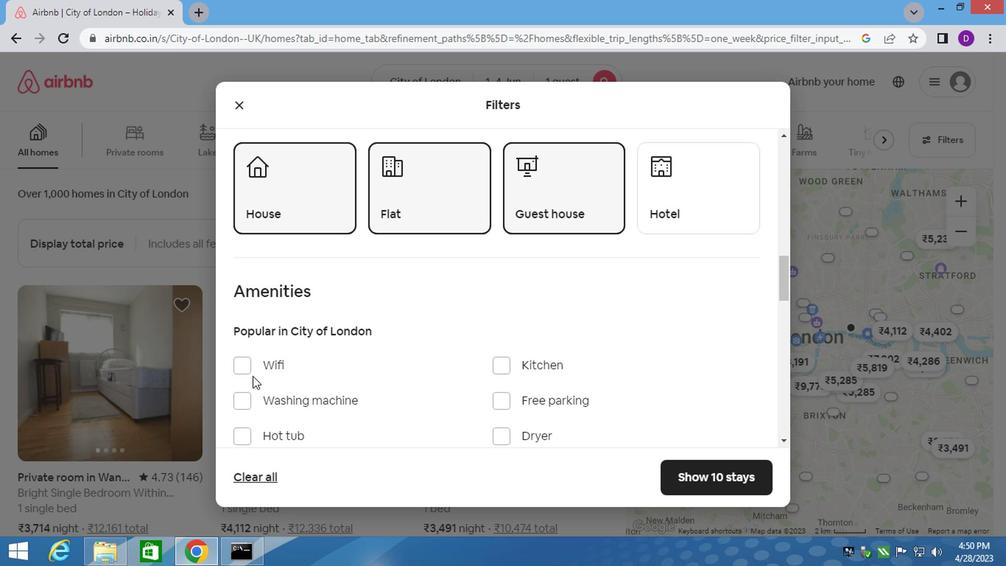 
Action: Mouse pressed left at (232, 372)
Screenshot: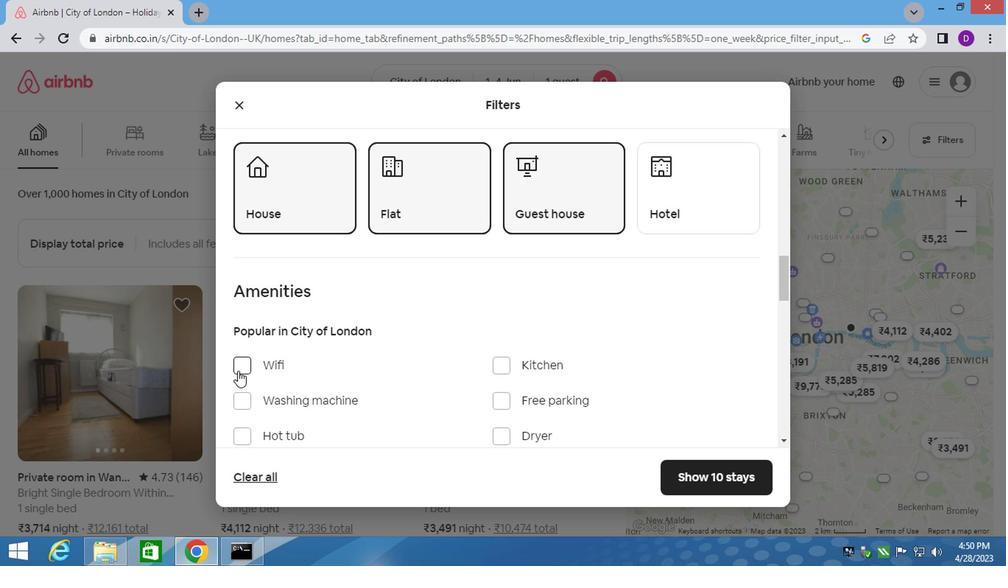 
Action: Mouse moved to (367, 367)
Screenshot: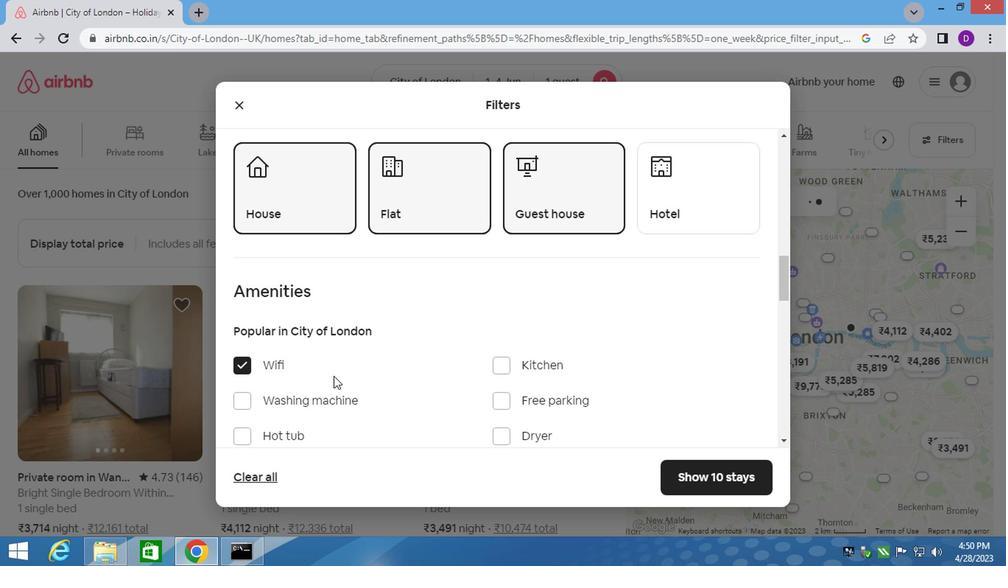 
Action: Mouse scrolled (367, 367) with delta (0, 0)
Screenshot: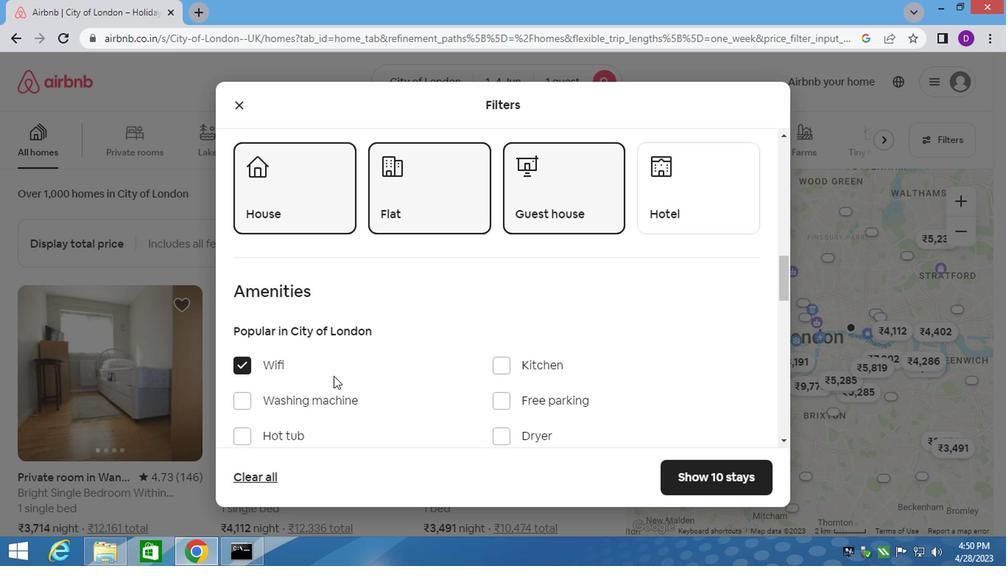 
Action: Mouse scrolled (367, 367) with delta (0, 0)
Screenshot: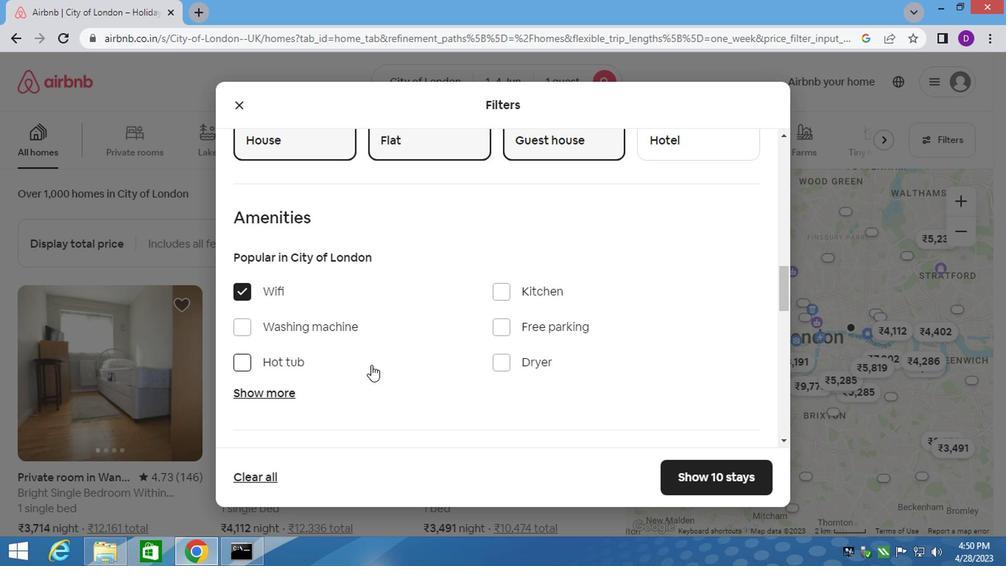 
Action: Mouse scrolled (367, 367) with delta (0, 0)
Screenshot: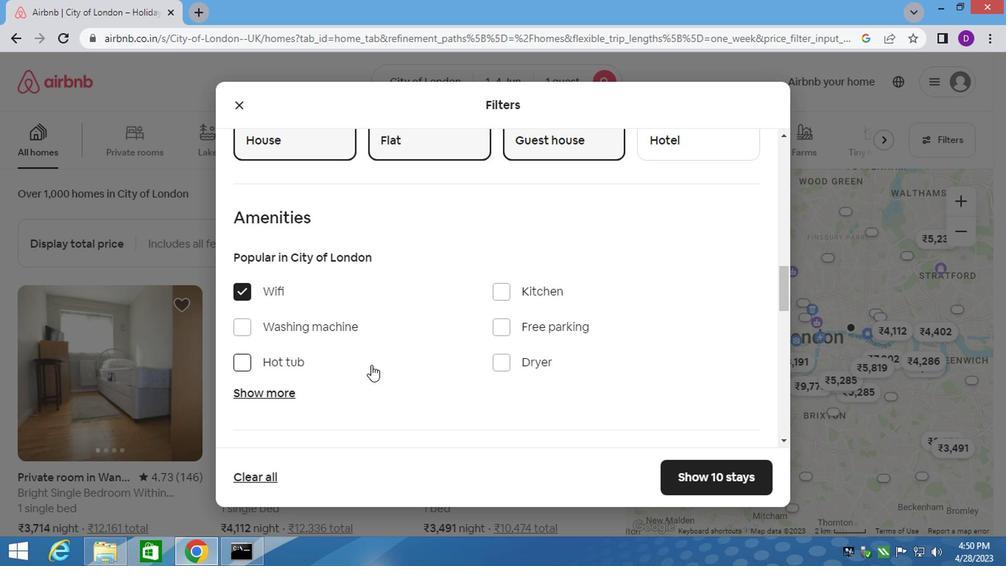 
Action: Mouse scrolled (367, 367) with delta (0, 0)
Screenshot: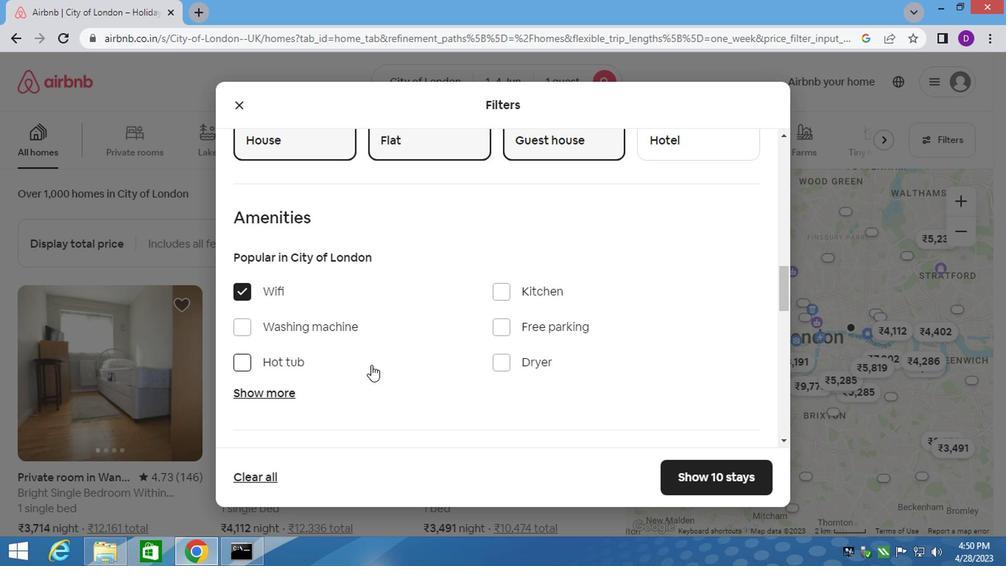 
Action: Mouse moved to (383, 365)
Screenshot: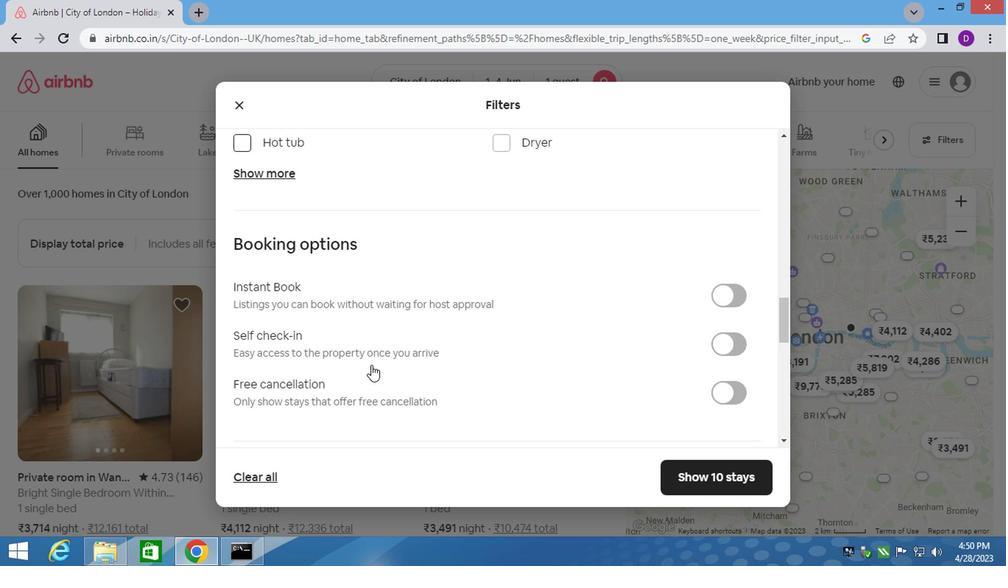 
Action: Mouse scrolled (383, 365) with delta (0, 0)
Screenshot: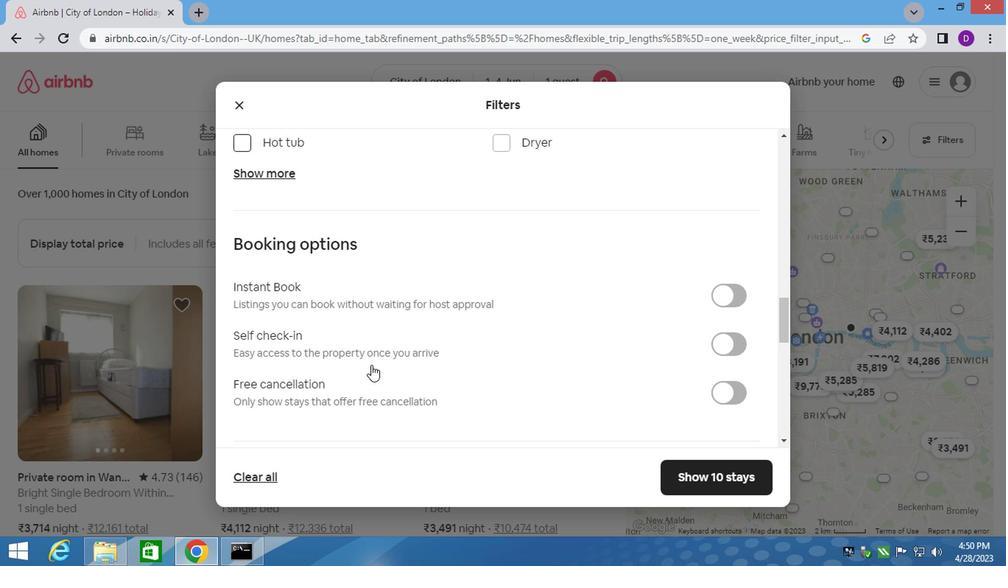 
Action: Mouse moved to (718, 264)
Screenshot: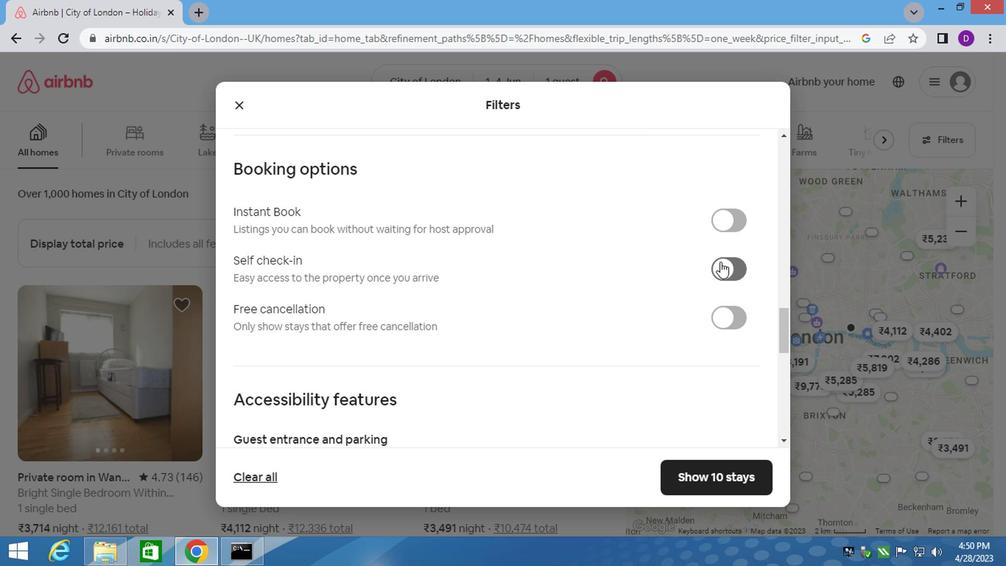 
Action: Mouse pressed left at (718, 264)
Screenshot: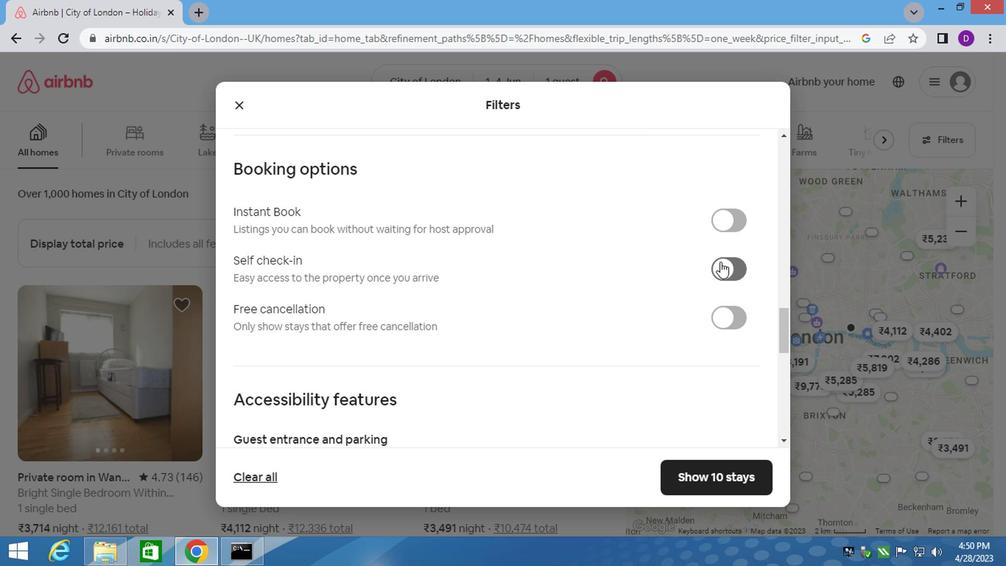 
Action: Mouse moved to (432, 342)
Screenshot: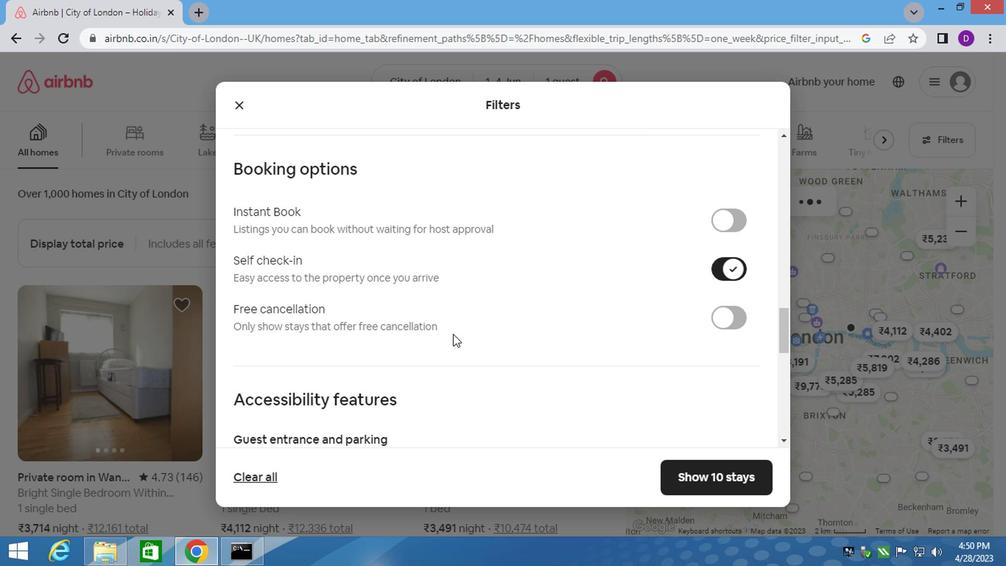 
Action: Mouse scrolled (432, 341) with delta (0, 0)
Screenshot: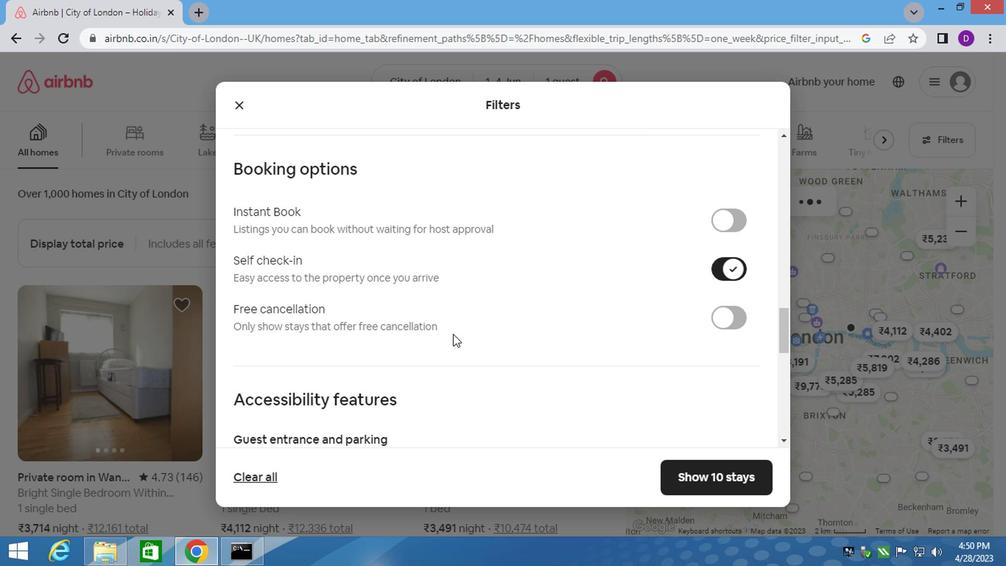 
Action: Mouse moved to (403, 347)
Screenshot: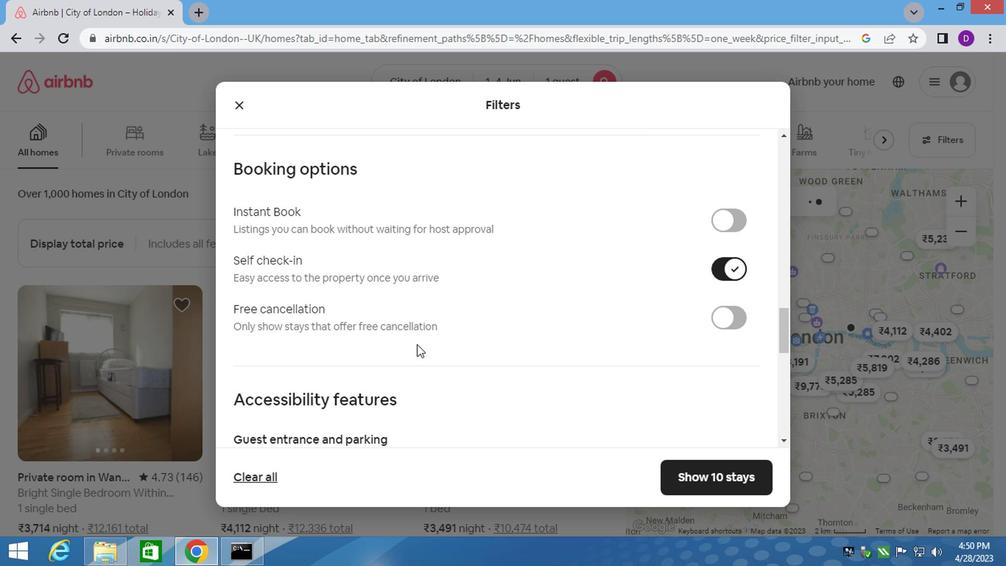 
Action: Mouse scrolled (408, 347) with delta (0, 0)
Screenshot: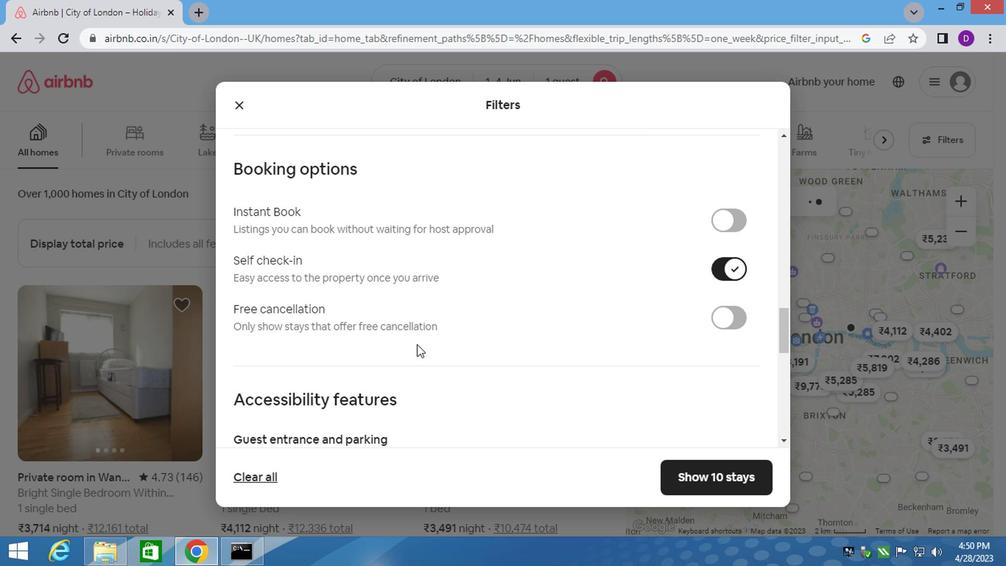
Action: Mouse moved to (403, 347)
Screenshot: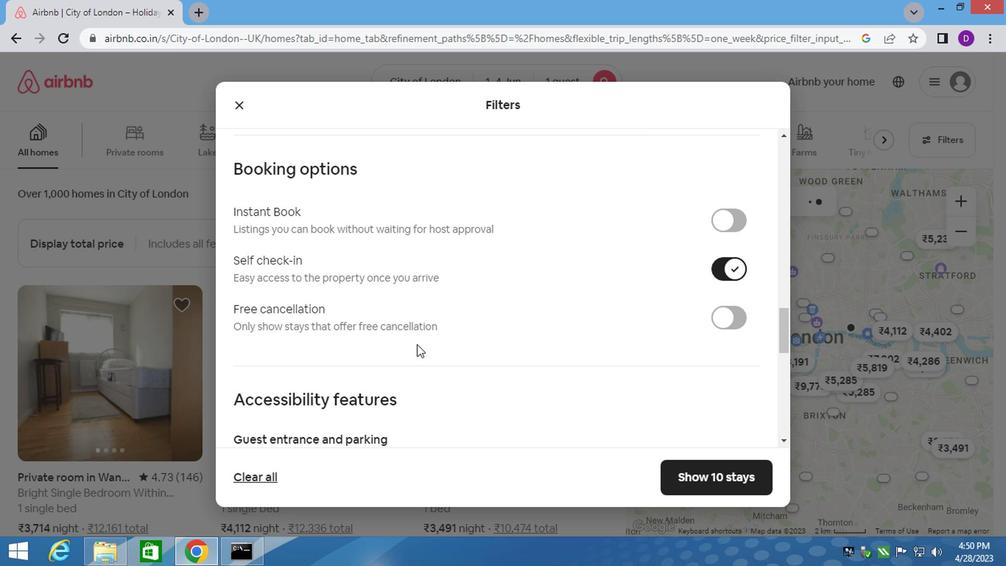 
Action: Mouse scrolled (404, 347) with delta (0, 0)
Screenshot: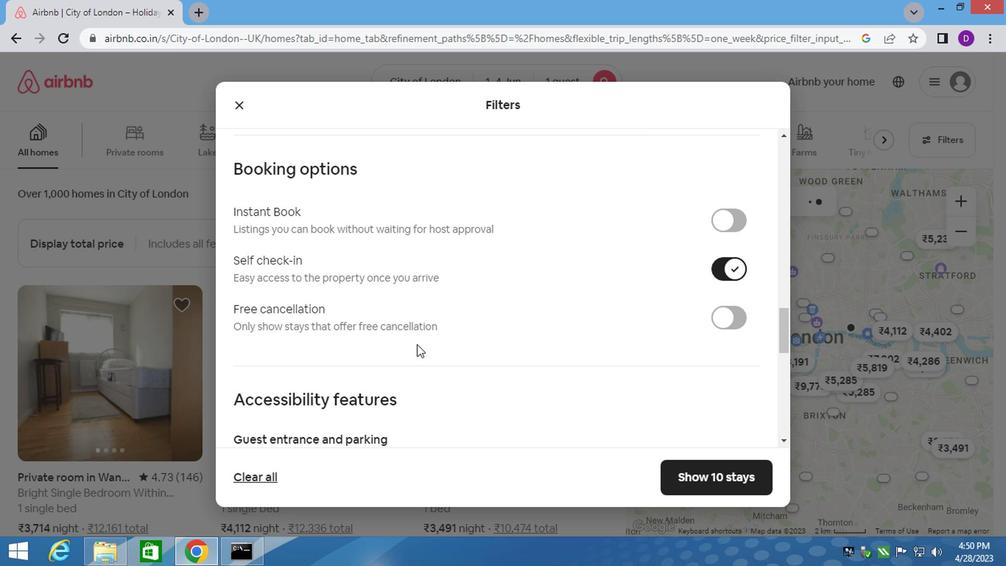 
Action: Mouse moved to (402, 347)
Screenshot: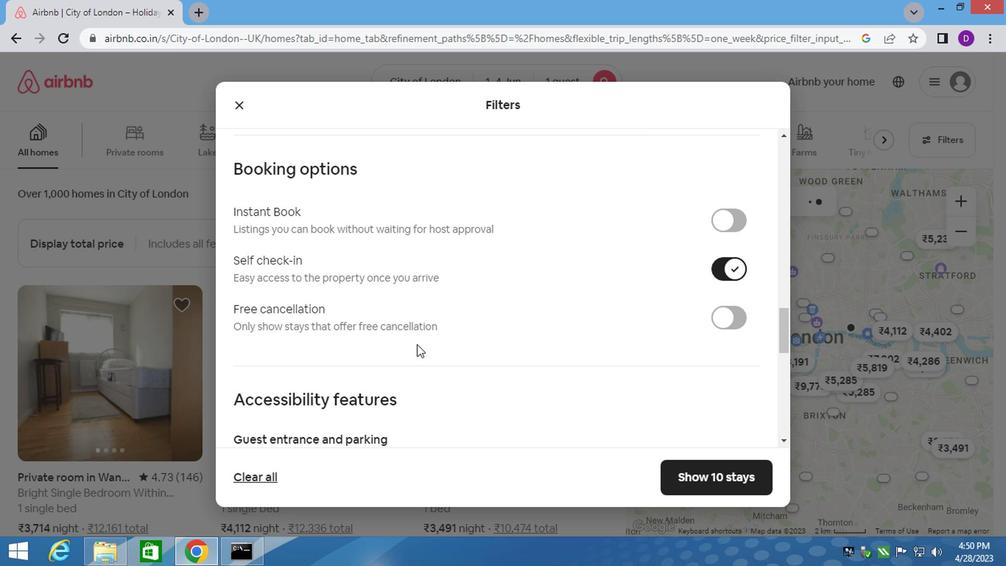 
Action: Mouse scrolled (403, 347) with delta (0, 0)
Screenshot: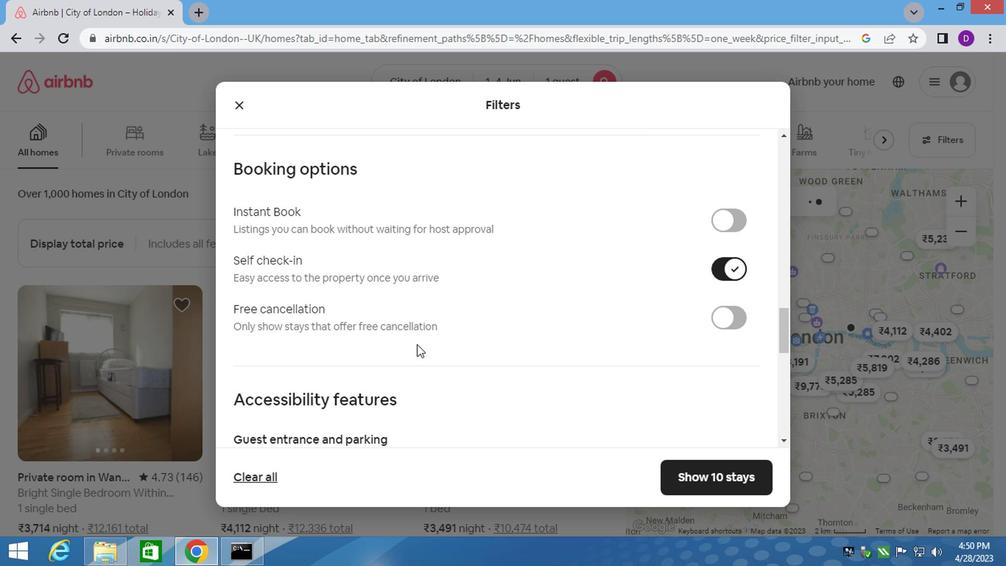 
Action: Mouse moved to (401, 347)
Screenshot: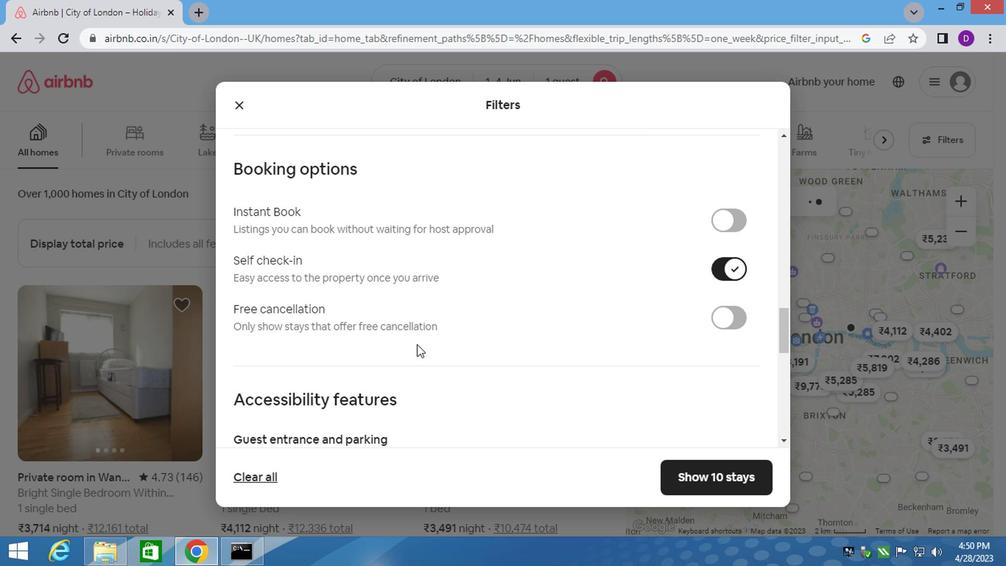 
Action: Mouse scrolled (401, 347) with delta (0, 0)
Screenshot: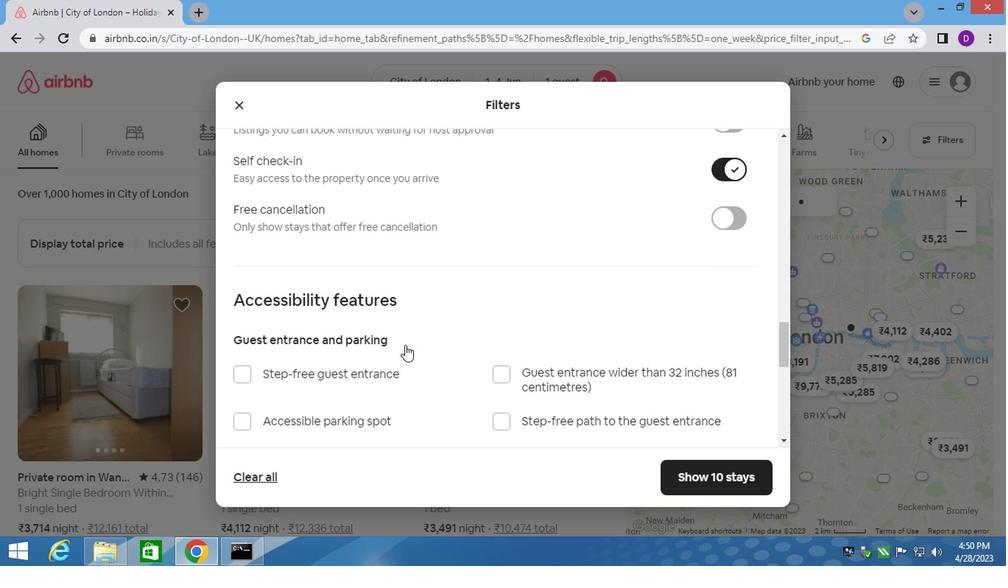
Action: Mouse scrolled (401, 347) with delta (0, 0)
Screenshot: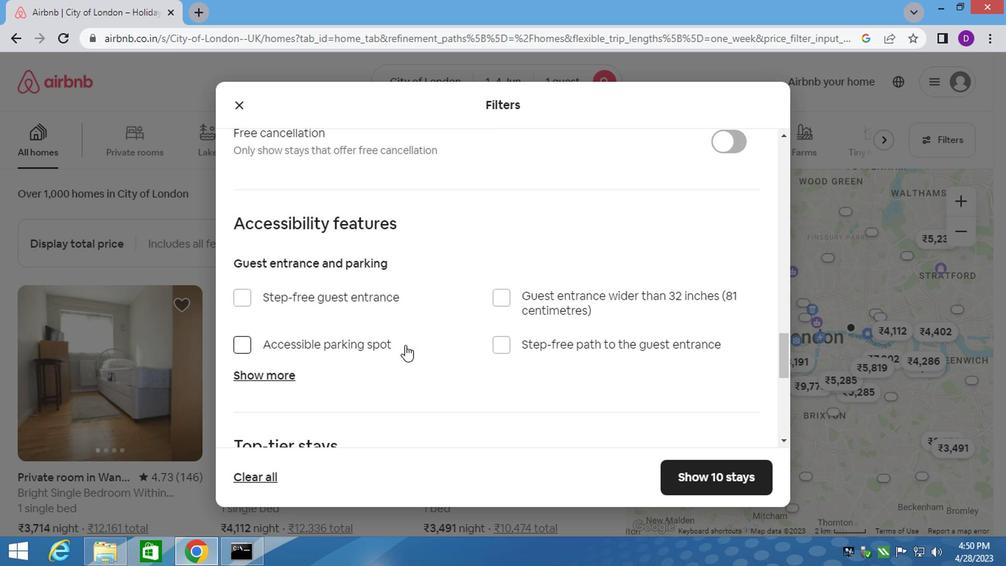 
Action: Mouse scrolled (401, 347) with delta (0, 0)
Screenshot: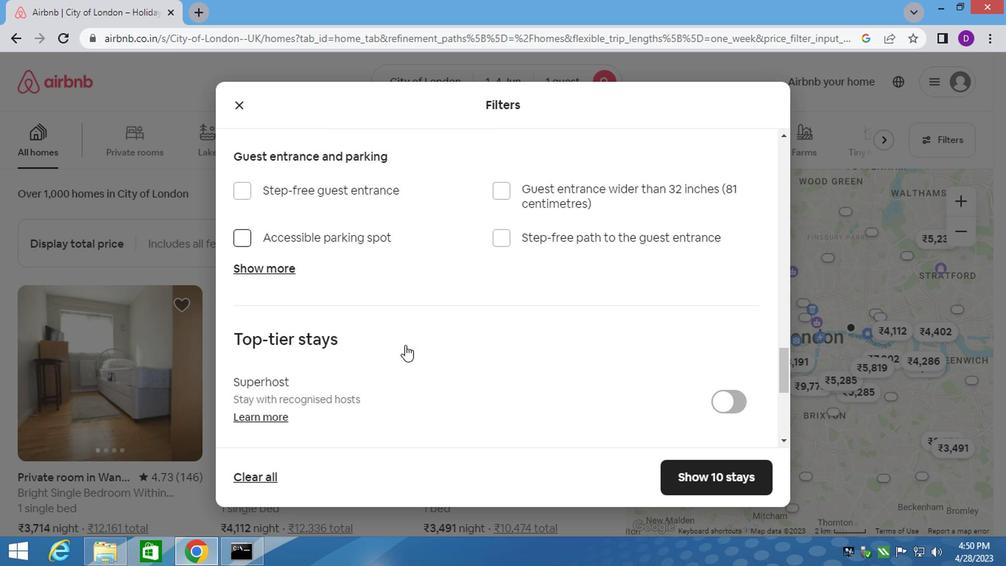 
Action: Mouse scrolled (401, 347) with delta (0, 0)
Screenshot: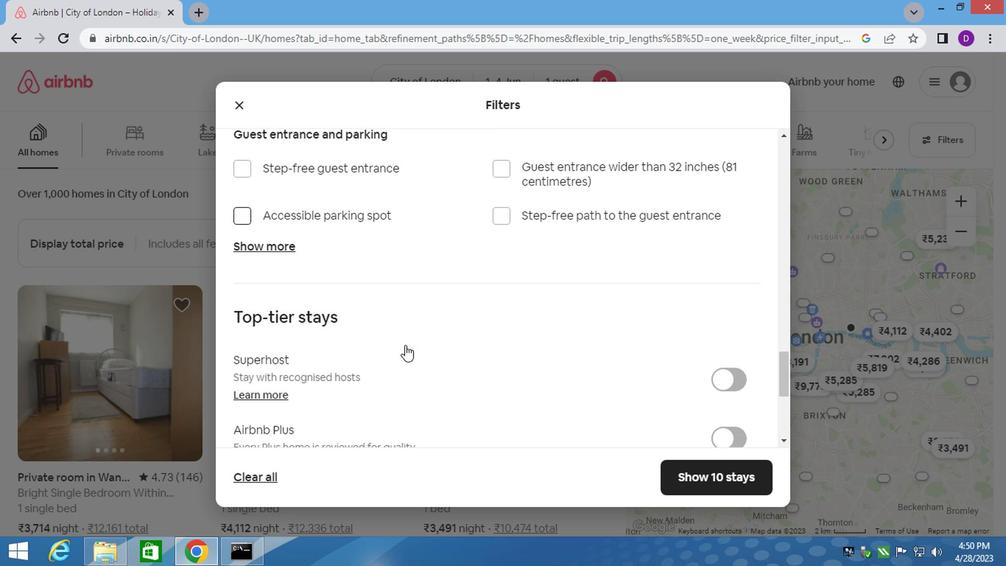 
Action: Mouse scrolled (401, 347) with delta (0, 0)
Screenshot: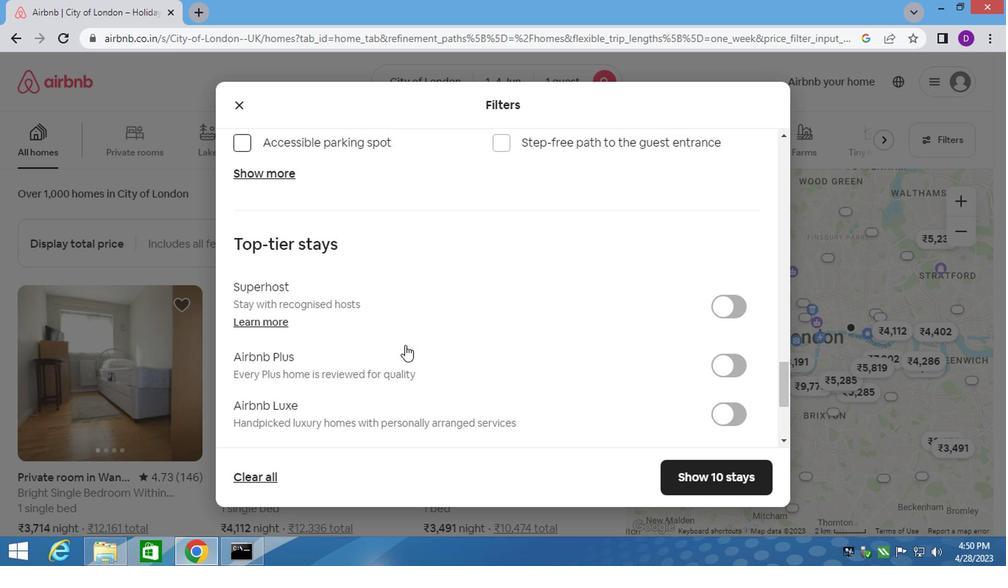 
Action: Mouse moved to (385, 352)
Screenshot: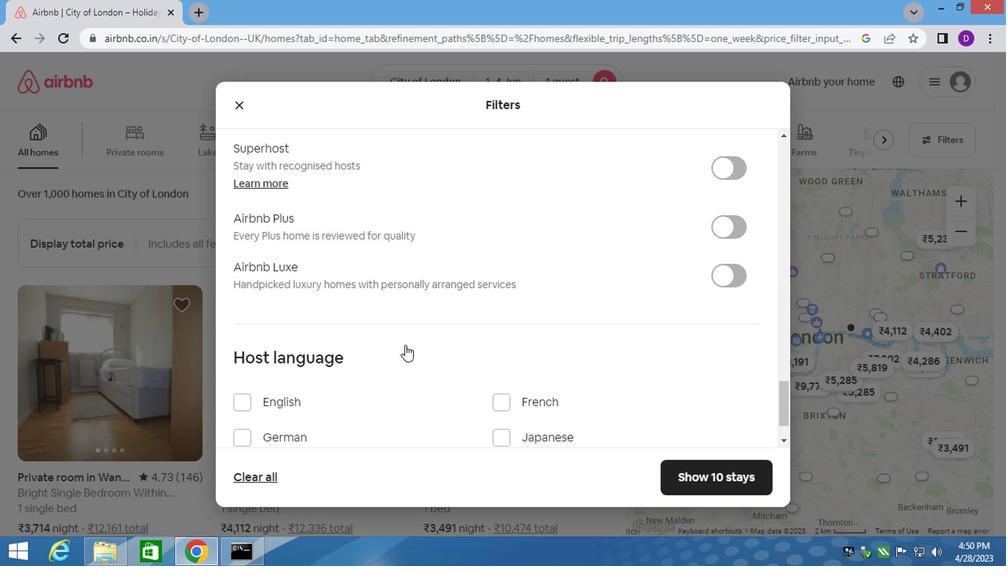 
Action: Mouse scrolled (389, 349) with delta (0, 0)
Screenshot: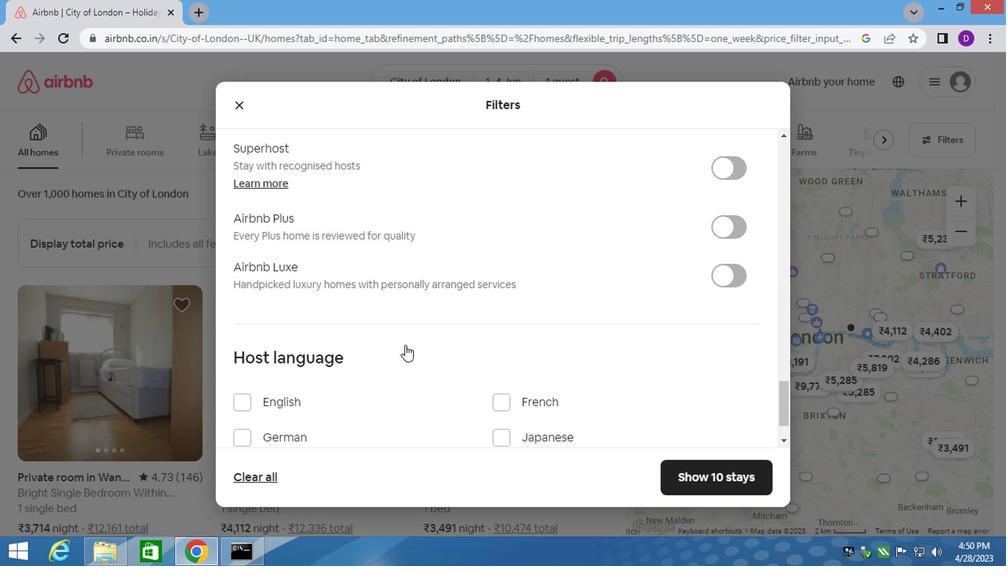 
Action: Mouse moved to (384, 352)
Screenshot: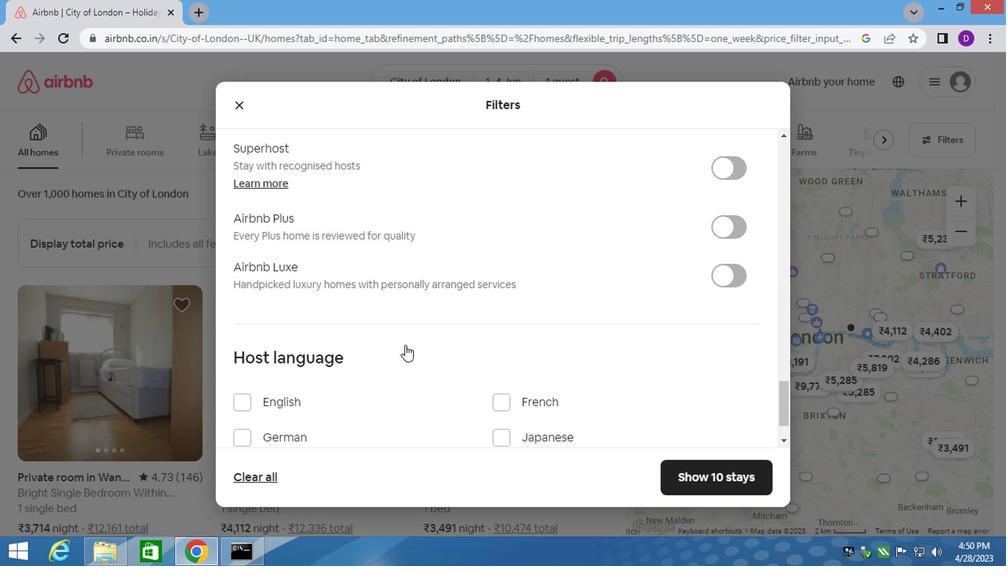 
Action: Mouse scrolled (385, 351) with delta (0, -1)
Screenshot: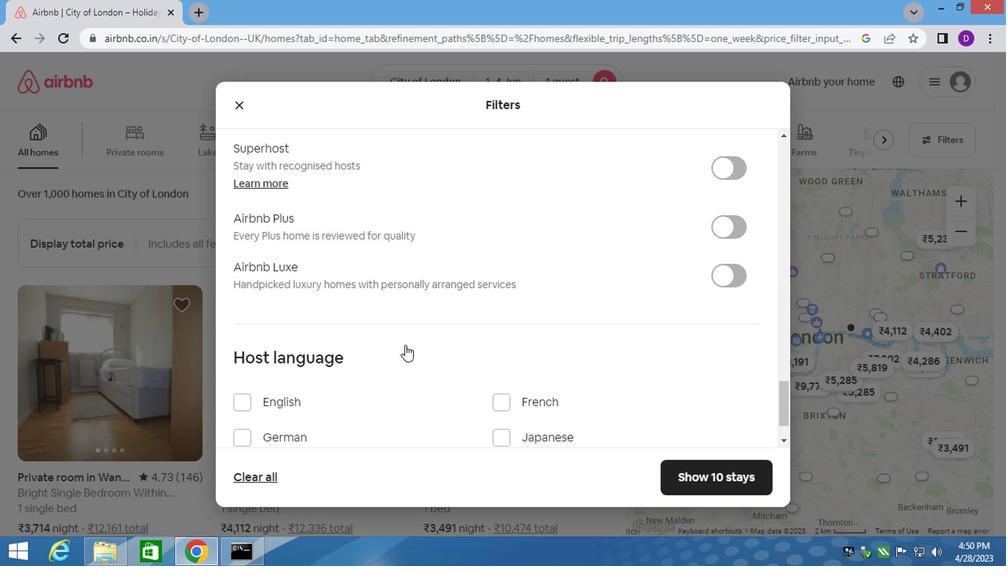 
Action: Mouse moved to (378, 352)
Screenshot: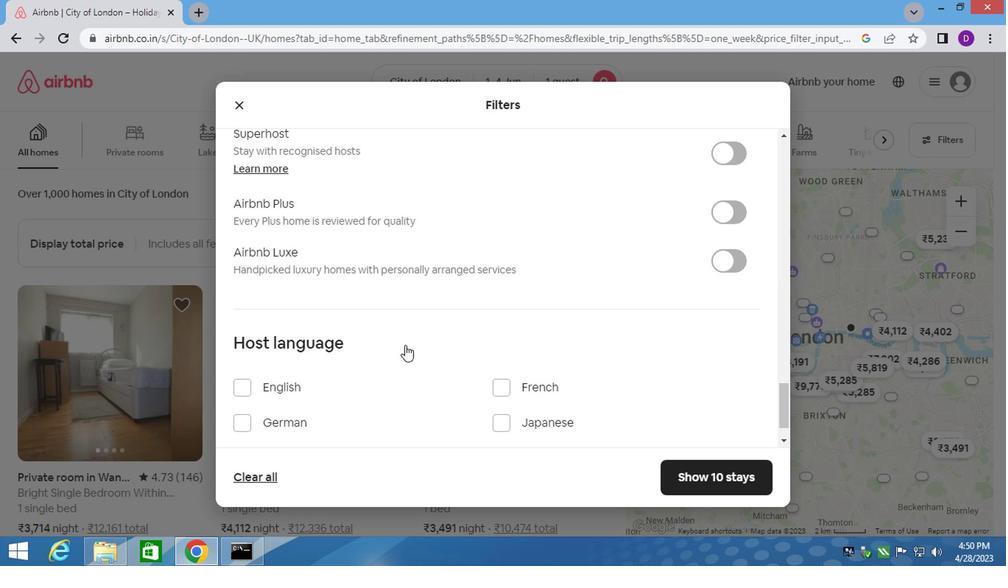 
Action: Mouse scrolled (378, 351) with delta (0, -1)
Screenshot: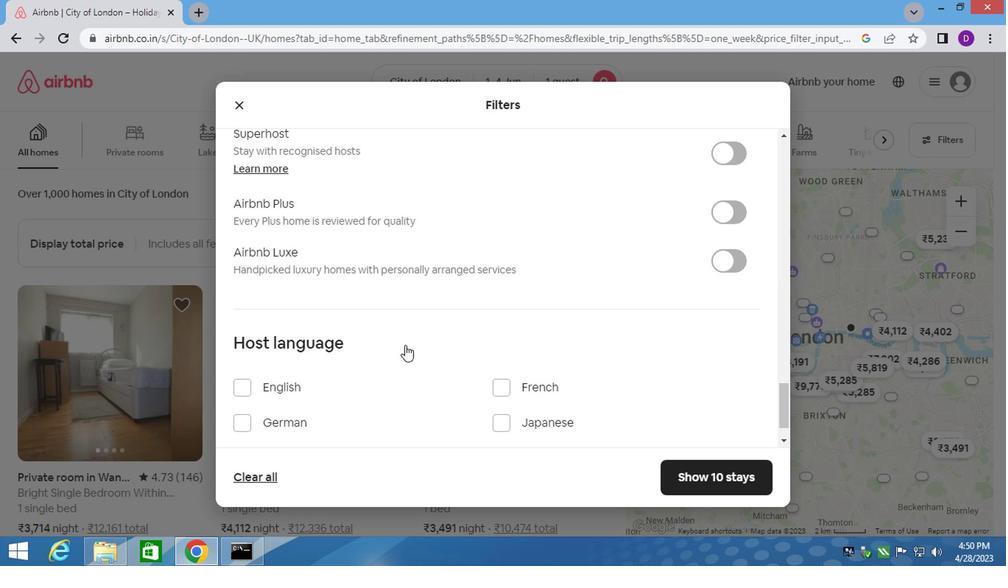 
Action: Mouse moved to (361, 352)
Screenshot: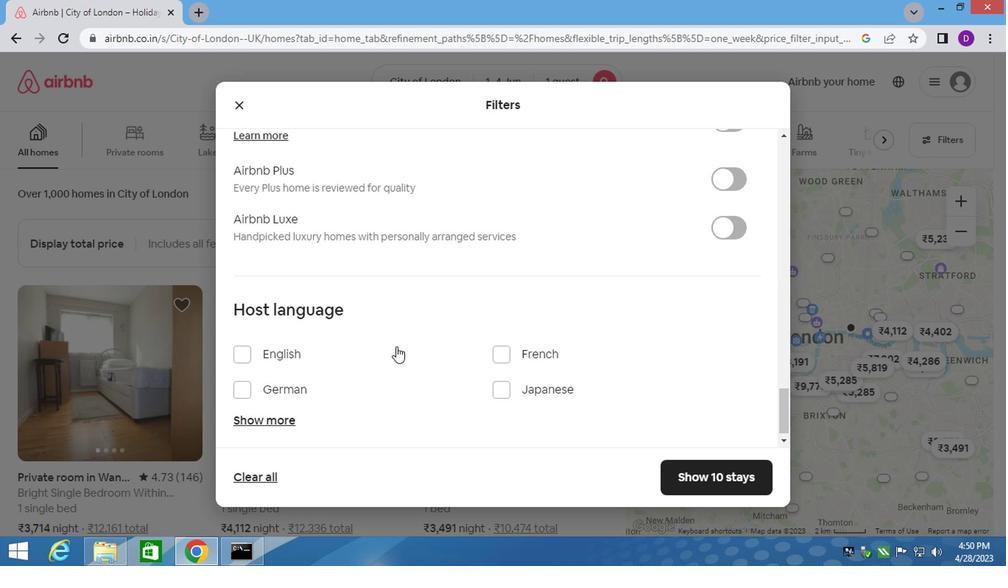 
Action: Mouse scrolled (361, 352) with delta (0, 0)
Screenshot: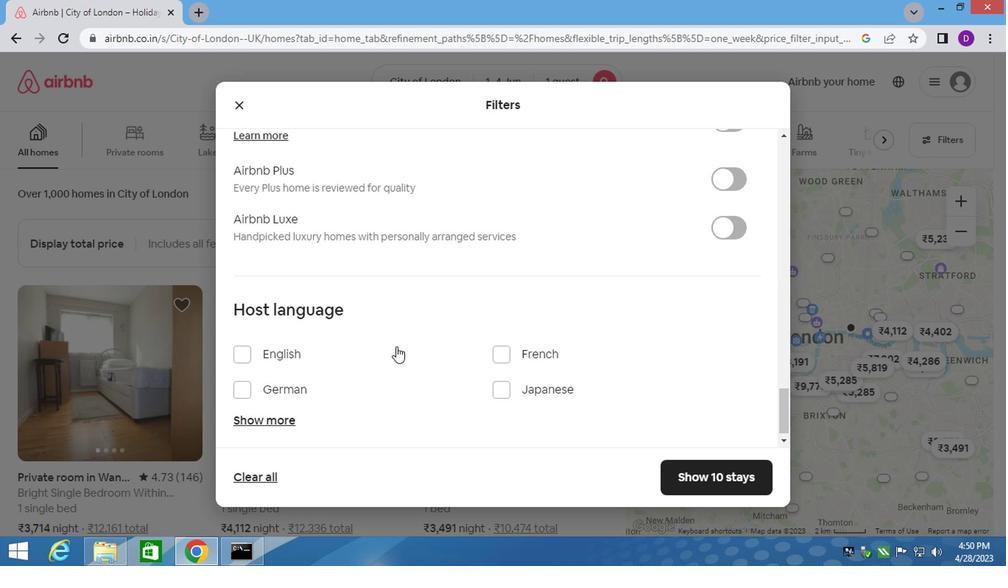 
Action: Mouse moved to (234, 340)
Screenshot: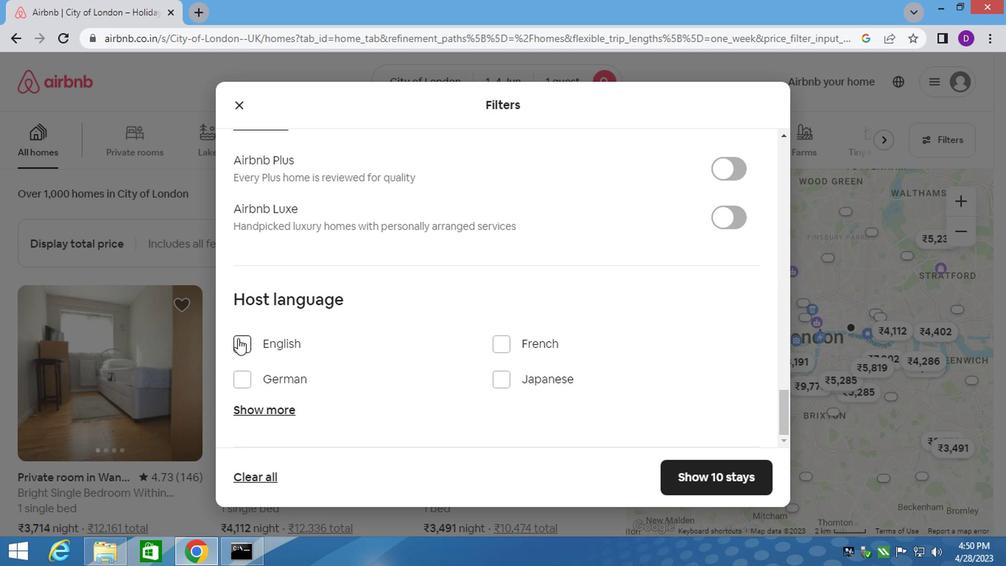
Action: Mouse pressed left at (234, 340)
Screenshot: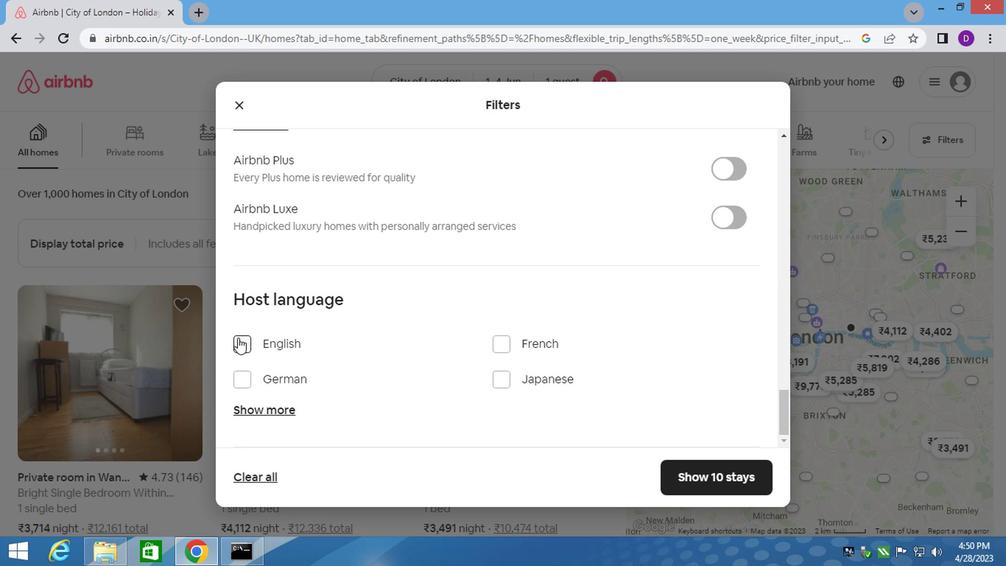 
Action: Mouse moved to (687, 469)
Screenshot: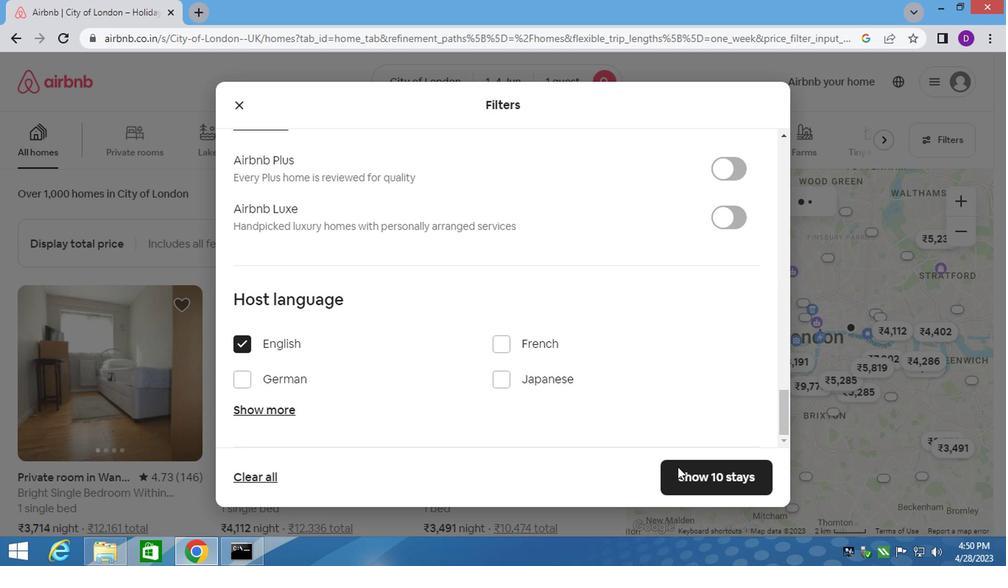 
Action: Mouse pressed left at (687, 469)
Screenshot: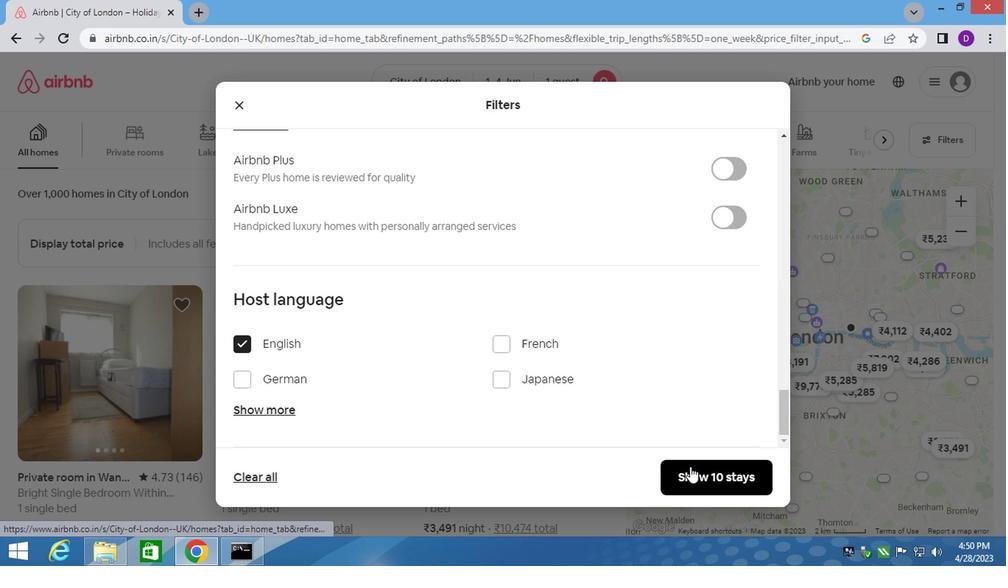
